 Task: upon creation of account ,a related opportunity should be created automatically if active picklist is Yes.
Action: Mouse moved to (609, 59)
Screenshot: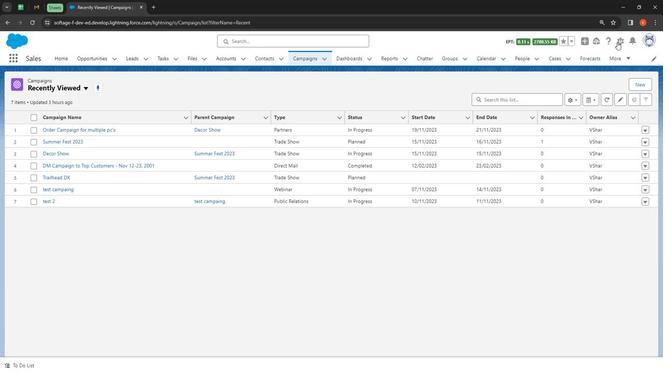 
Action: Mouse pressed left at (609, 59)
Screenshot: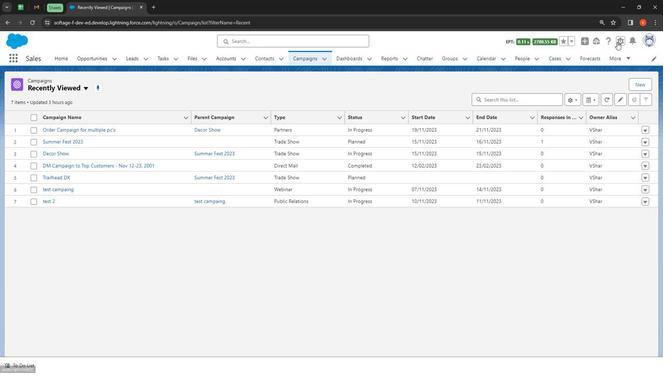 
Action: Mouse moved to (591, 82)
Screenshot: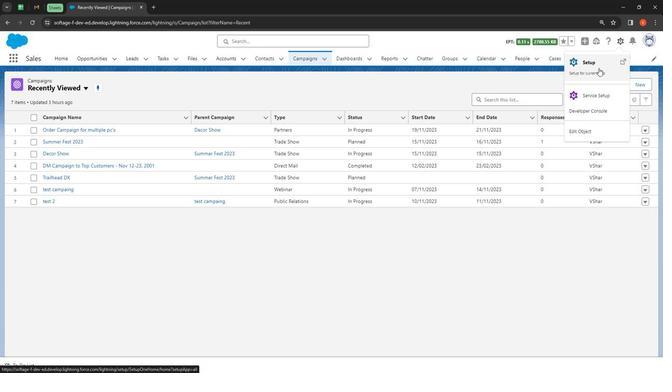 
Action: Mouse pressed left at (591, 82)
Screenshot: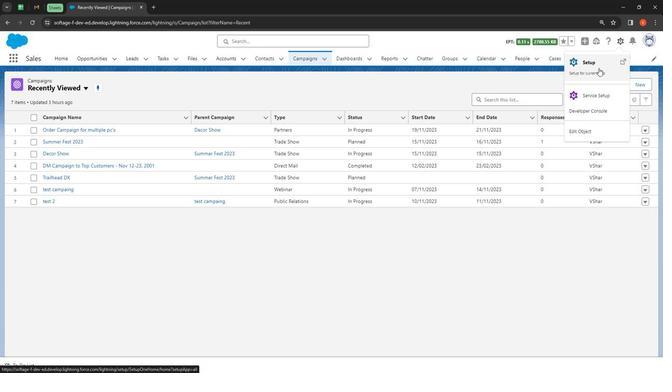 
Action: Mouse moved to (38, 92)
Screenshot: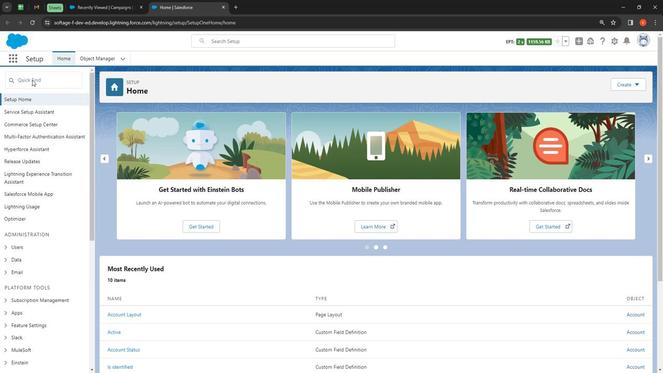 
Action: Mouse pressed left at (38, 92)
Screenshot: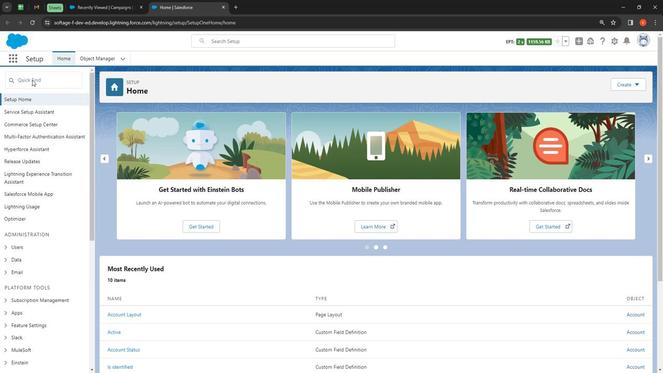 
Action: Mouse moved to (38, 94)
Screenshot: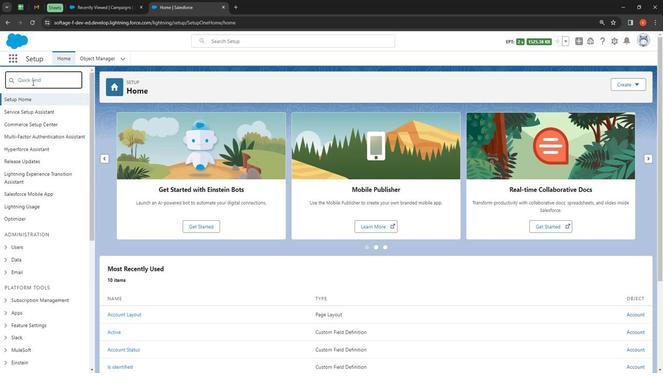 
Action: Key pressed flows
Screenshot: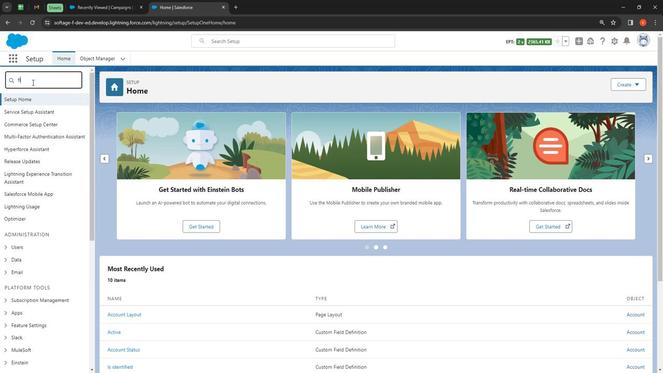 
Action: Mouse moved to (31, 118)
Screenshot: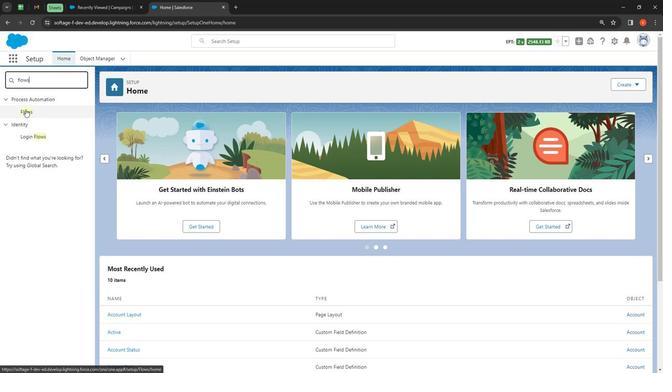 
Action: Mouse pressed left at (31, 118)
Screenshot: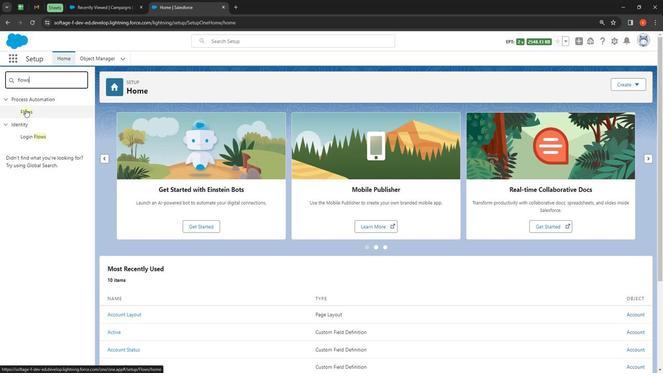 
Action: Mouse moved to (643, 97)
Screenshot: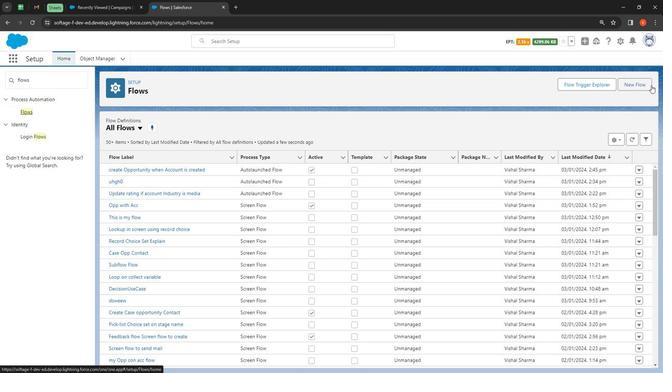 
Action: Mouse pressed left at (643, 97)
Screenshot: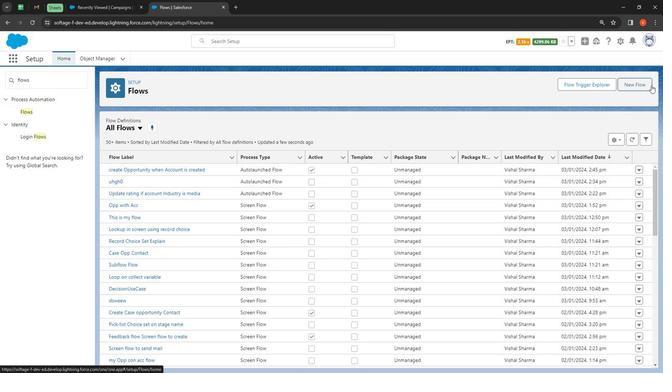 
Action: Mouse moved to (308, 161)
Screenshot: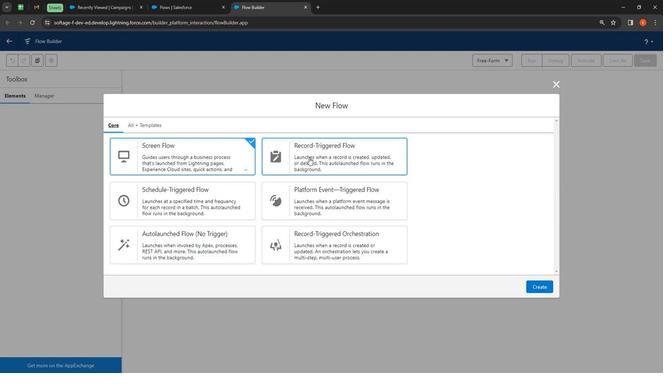 
Action: Mouse pressed left at (308, 161)
Screenshot: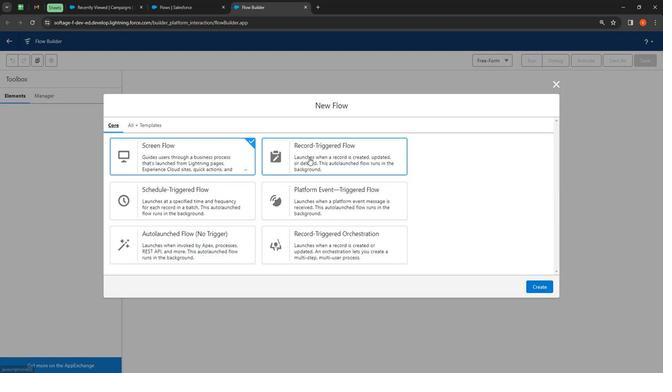 
Action: Mouse moved to (532, 273)
Screenshot: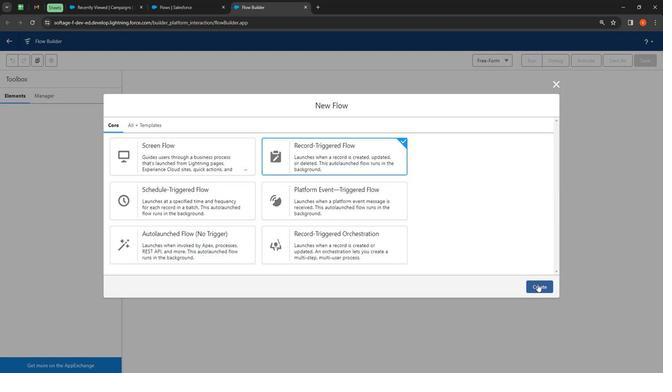 
Action: Mouse pressed left at (532, 273)
Screenshot: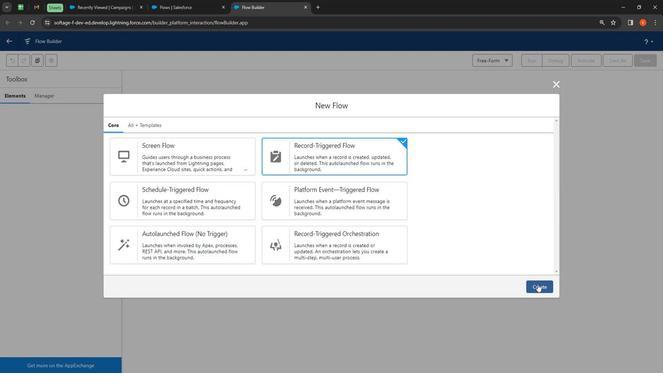 
Action: Mouse moved to (417, 129)
Screenshot: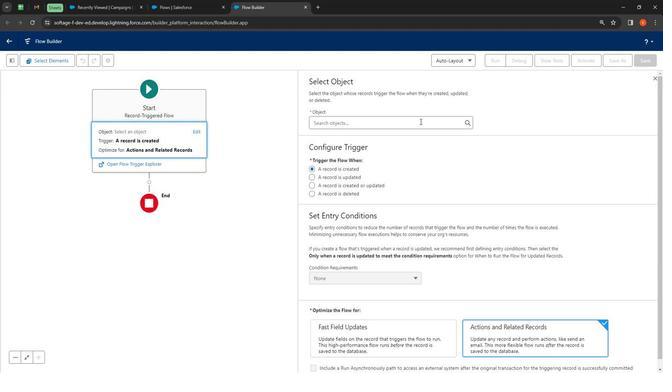 
Action: Mouse pressed left at (417, 129)
Screenshot: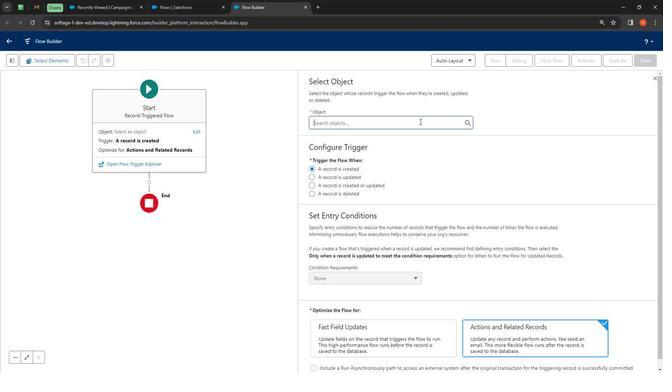 
Action: Mouse moved to (417, 128)
Screenshot: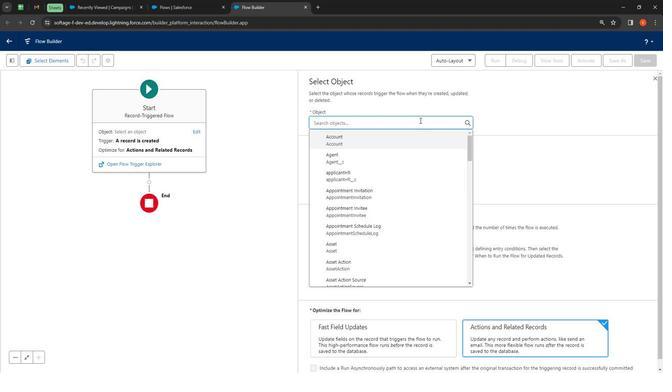 
Action: Key pressed account
Screenshot: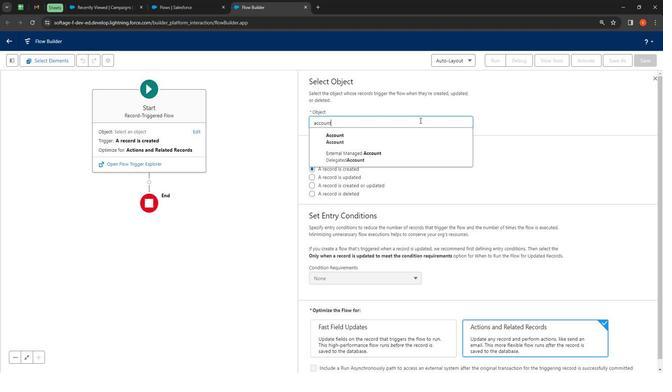 
Action: Mouse moved to (387, 144)
Screenshot: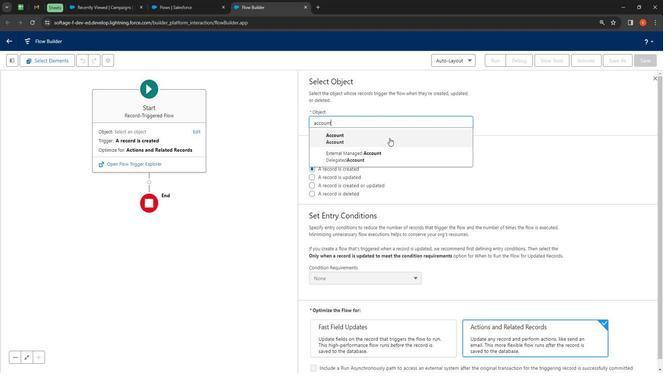 
Action: Mouse pressed left at (387, 144)
Screenshot: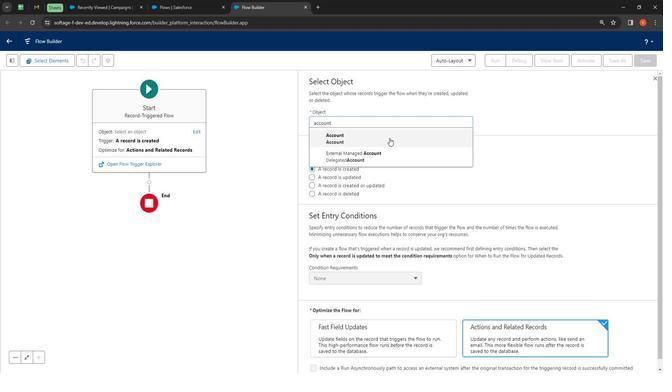 
Action: Mouse moved to (395, 192)
Screenshot: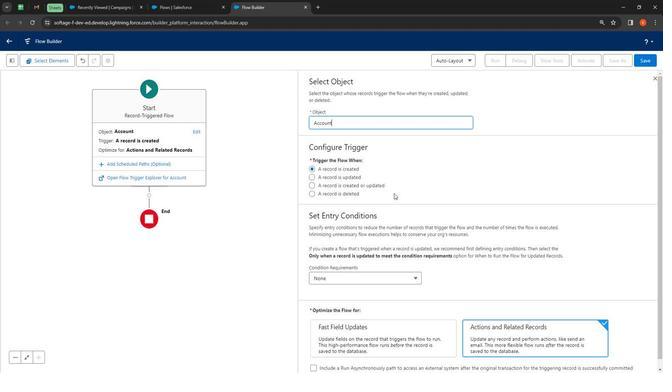
Action: Mouse scrolled (395, 192) with delta (0, 0)
Screenshot: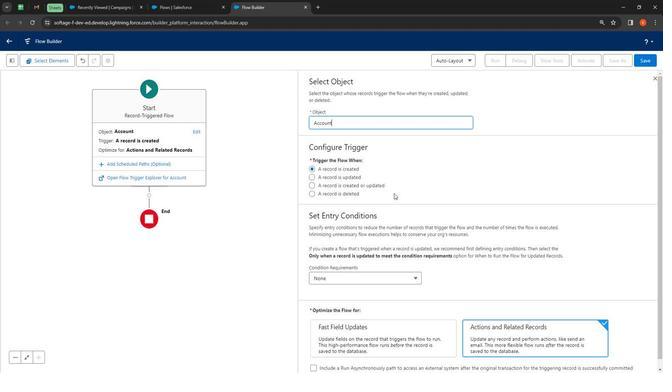 
Action: Mouse moved to (389, 193)
Screenshot: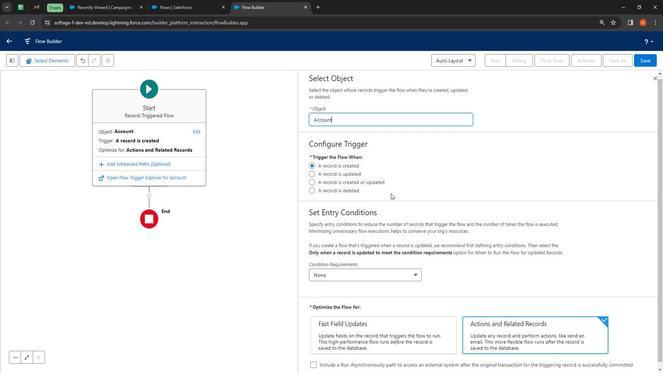 
Action: Mouse scrolled (389, 192) with delta (0, 0)
Screenshot: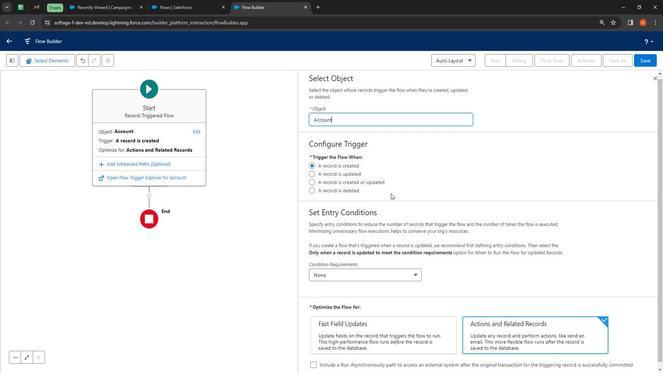 
Action: Mouse moved to (381, 194)
Screenshot: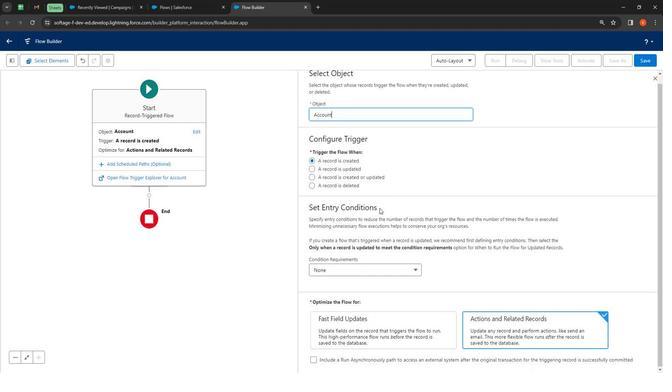 
Action: Mouse scrolled (381, 194) with delta (0, 0)
Screenshot: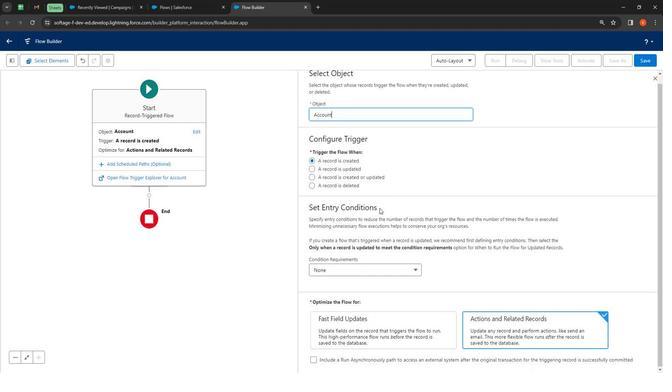 
Action: Mouse moved to (374, 260)
Screenshot: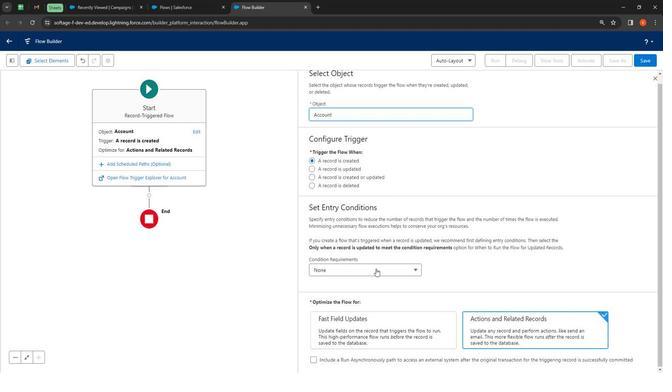 
Action: Mouse pressed left at (374, 260)
Screenshot: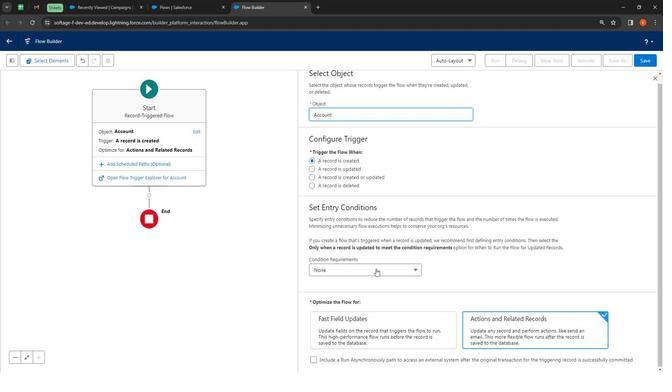 
Action: Mouse moved to (370, 208)
Screenshot: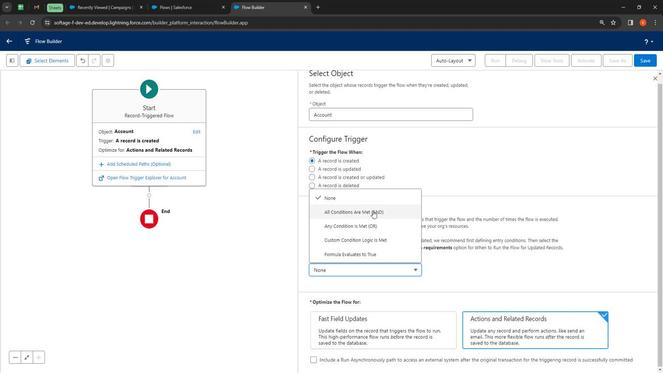 
Action: Mouse pressed left at (370, 208)
Screenshot: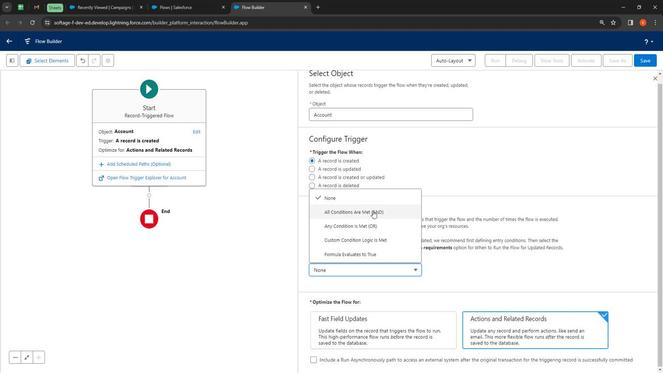 
Action: Mouse moved to (391, 292)
Screenshot: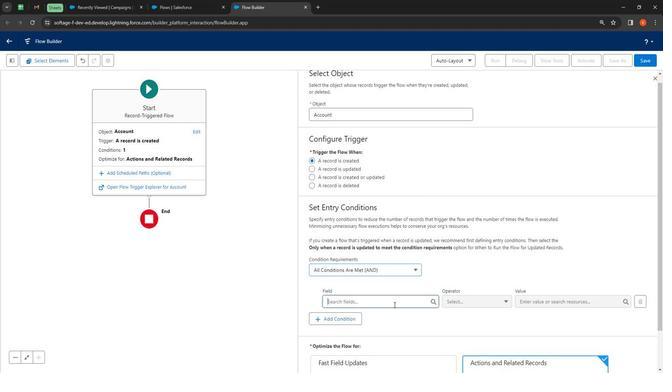 
Action: Mouse pressed left at (391, 292)
Screenshot: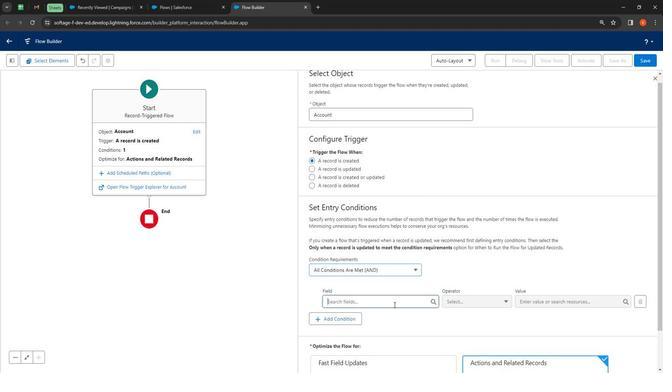 
Action: Mouse moved to (394, 291)
Screenshot: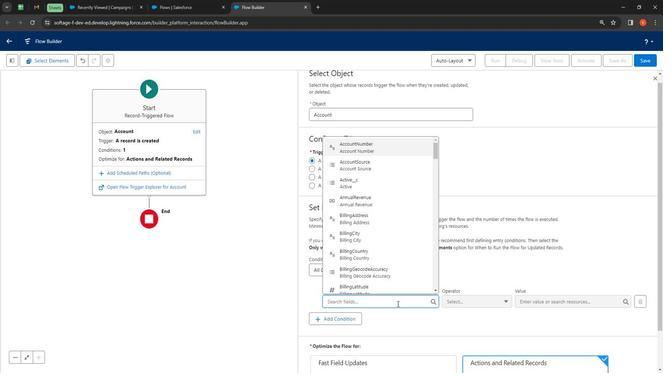 
Action: Key pressed a
Screenshot: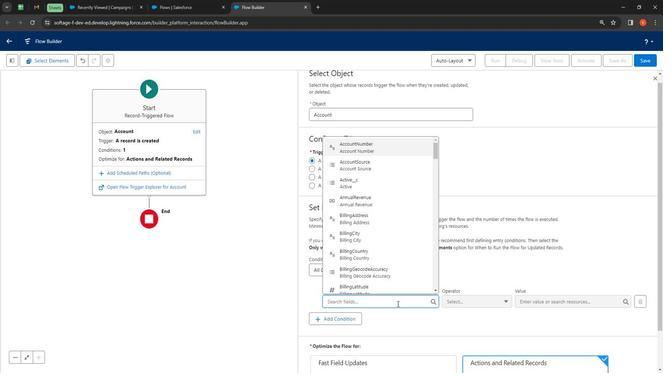 
Action: Mouse moved to (394, 290)
Screenshot: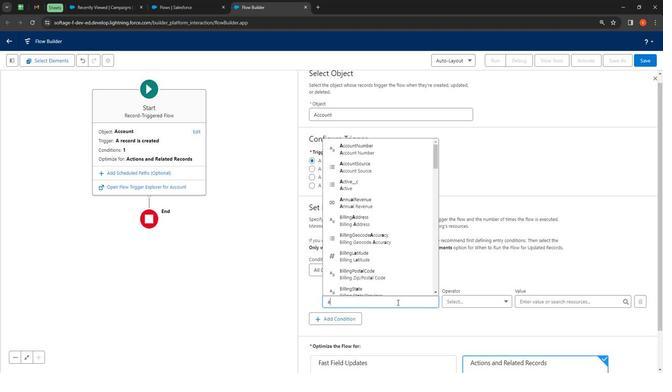 
Action: Key pressed c
Screenshot: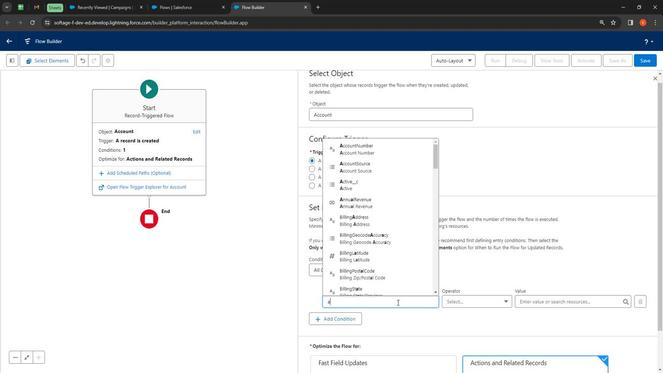 
Action: Mouse moved to (387, 282)
Screenshot: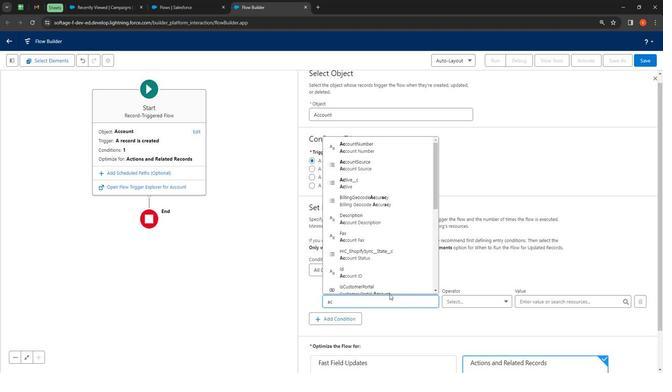 
Action: Key pressed t
Screenshot: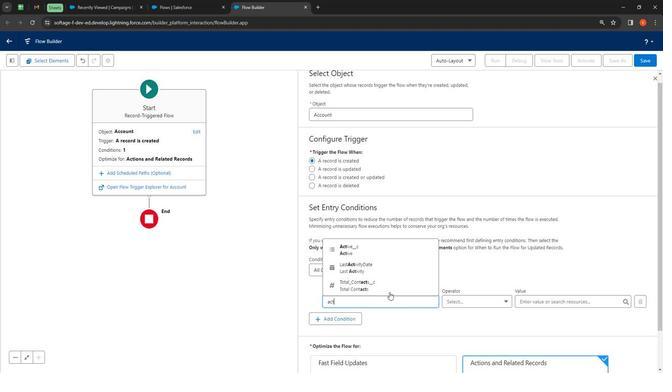
Action: Mouse moved to (386, 279)
Screenshot: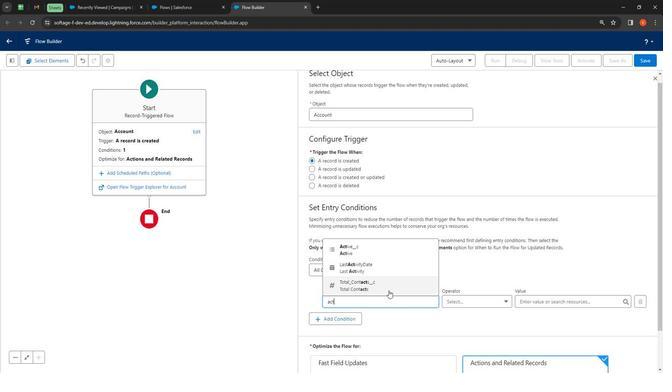 
Action: Key pressed i
Screenshot: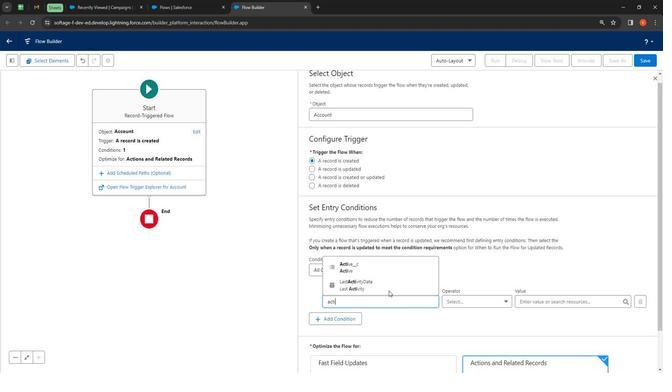 
Action: Mouse moved to (386, 279)
Screenshot: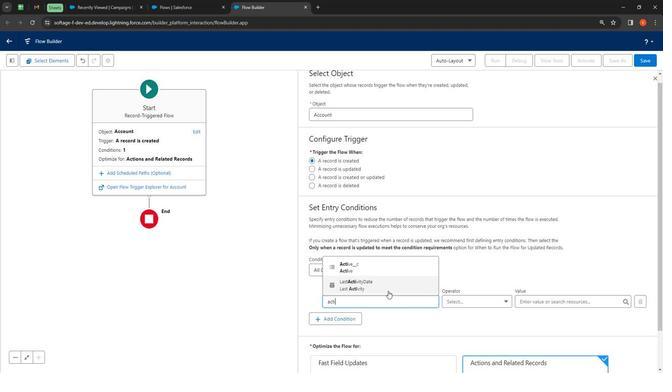 
Action: Key pressed v
Screenshot: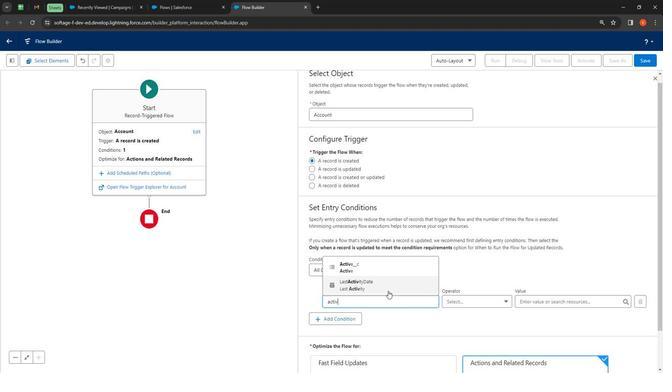 
Action: Mouse moved to (377, 259)
Screenshot: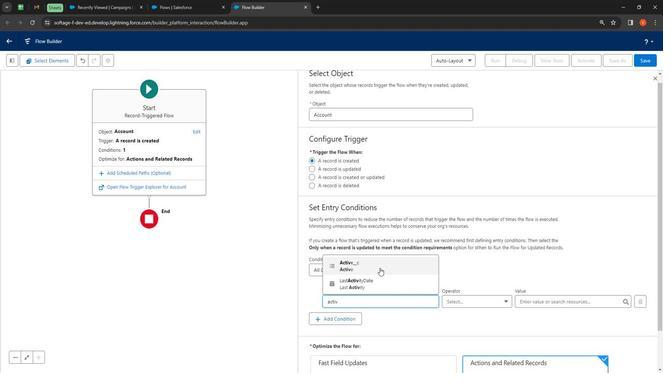 
Action: Mouse pressed left at (377, 259)
Screenshot: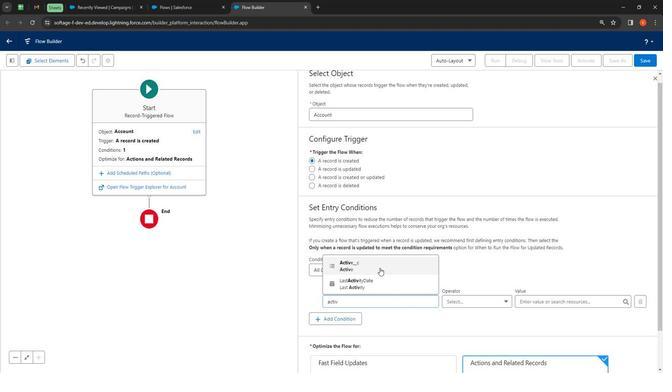 
Action: Mouse moved to (572, 289)
Screenshot: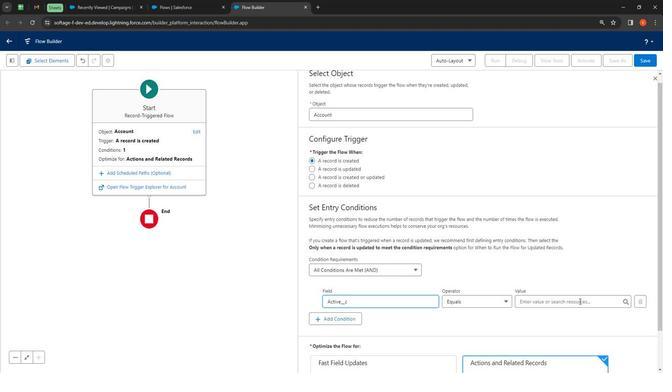 
Action: Mouse pressed left at (572, 289)
Screenshot: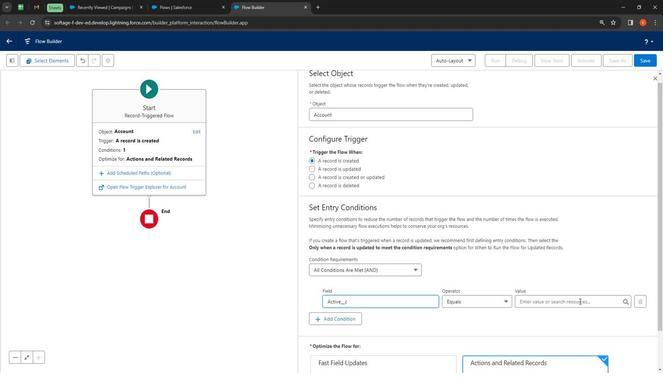 
Action: Mouse moved to (550, 217)
Screenshot: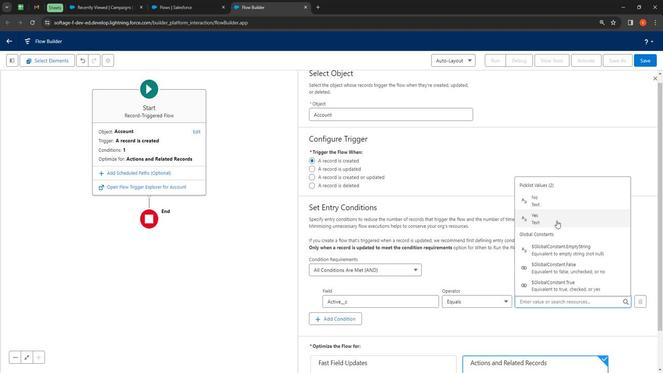 
Action: Mouse pressed left at (550, 217)
Screenshot: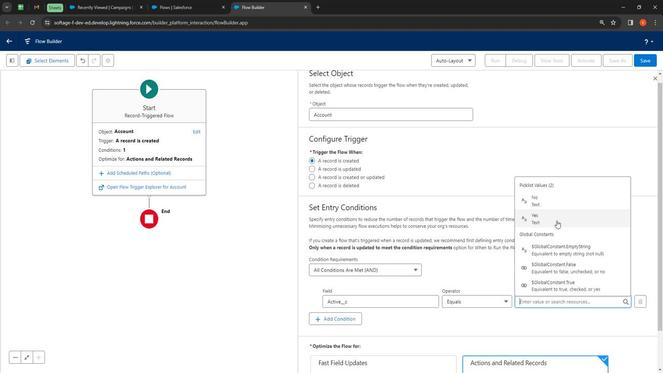 
Action: Mouse moved to (489, 270)
Screenshot: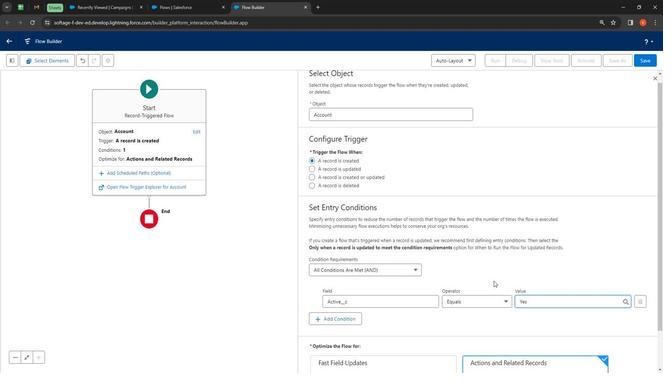
Action: Mouse scrolled (489, 270) with delta (0, 0)
Screenshot: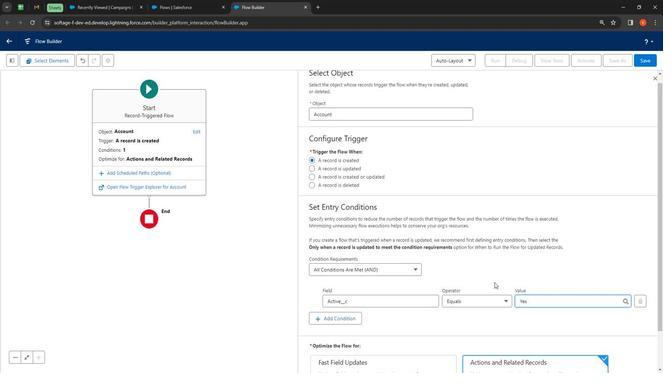 
Action: Mouse moved to (489, 272)
Screenshot: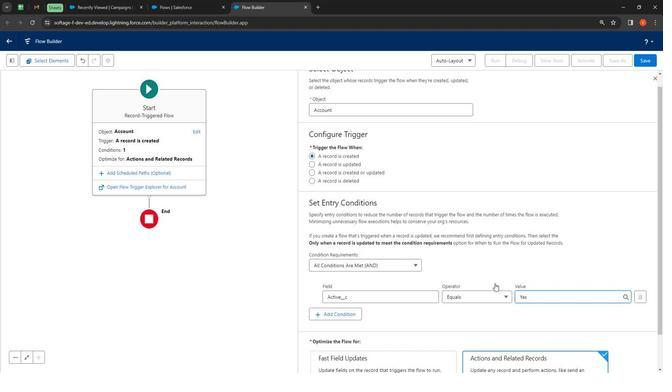 
Action: Mouse scrolled (489, 272) with delta (0, 0)
Screenshot: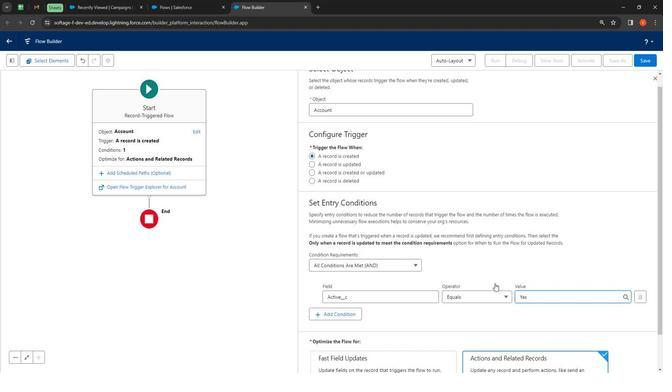 
Action: Mouse moved to (490, 273)
Screenshot: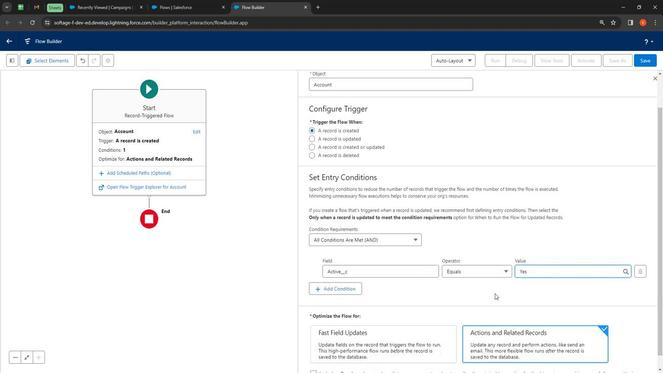 
Action: Mouse scrolled (490, 273) with delta (0, 0)
Screenshot: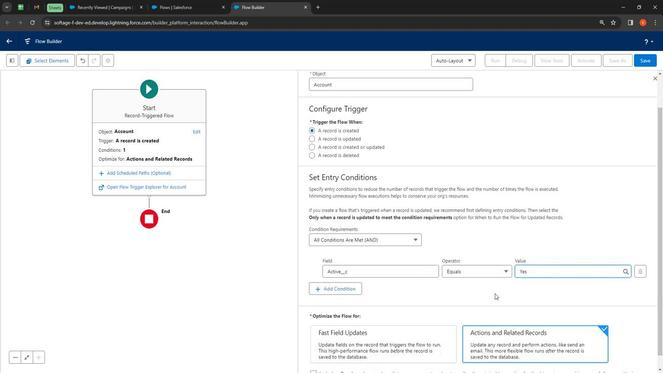 
Action: Mouse moved to (490, 275)
Screenshot: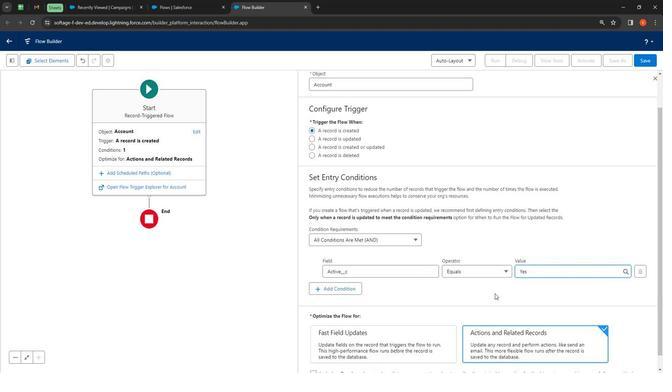 
Action: Mouse scrolled (490, 275) with delta (0, 0)
Screenshot: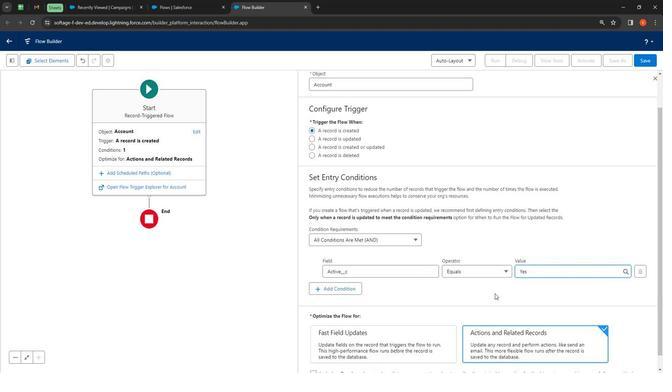
Action: Mouse moved to (490, 281)
Screenshot: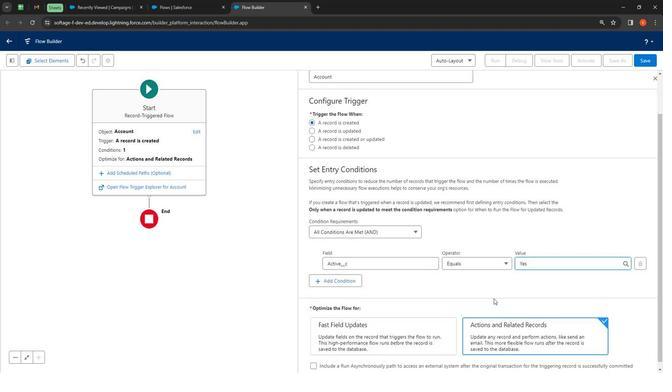 
Action: Mouse scrolled (490, 281) with delta (0, 0)
Screenshot: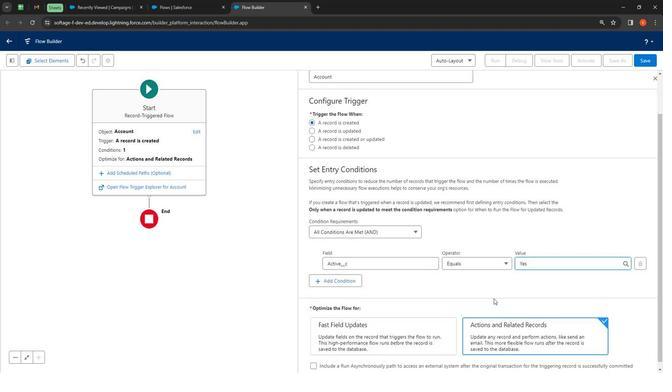 
Action: Mouse moved to (644, 92)
Screenshot: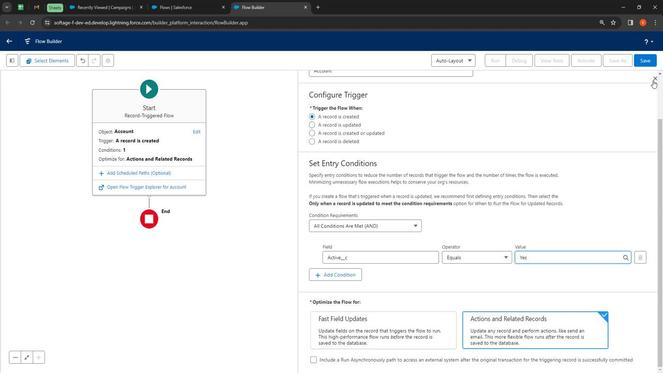 
Action: Mouse pressed left at (644, 92)
Screenshot: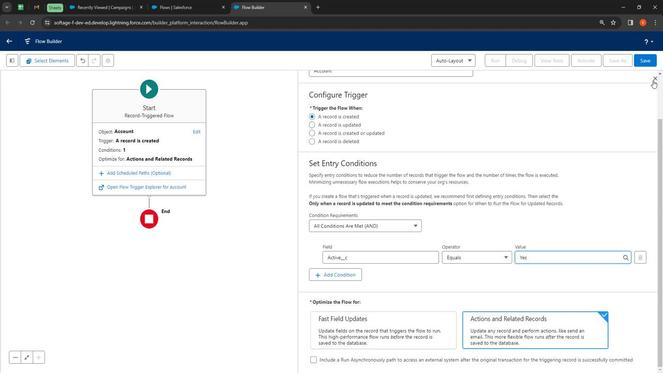
Action: Mouse moved to (284, 191)
Screenshot: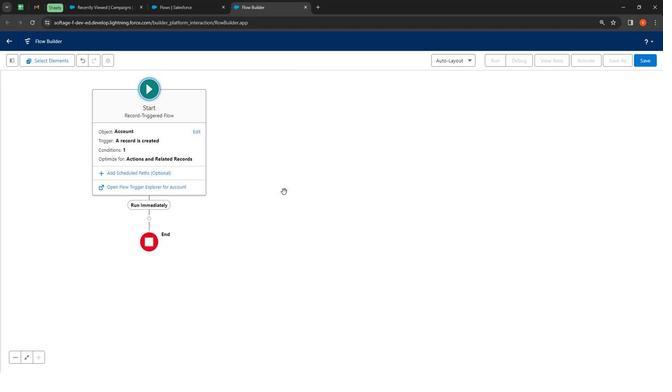 
Action: Mouse pressed left at (284, 191)
Screenshot: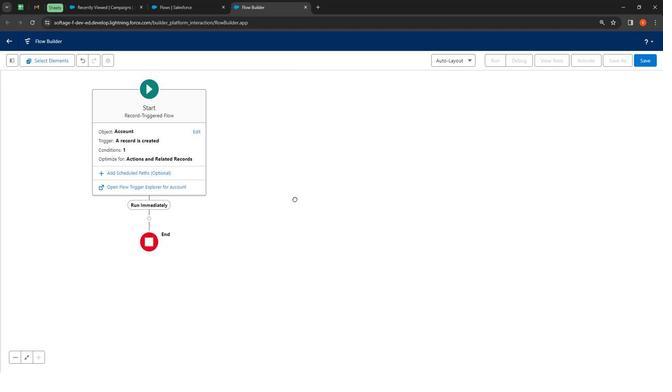 
Action: Mouse moved to (322, 216)
Screenshot: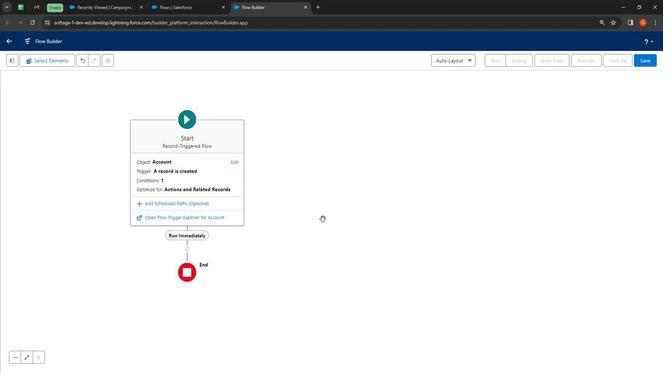 
Action: Mouse pressed left at (322, 216)
Screenshot: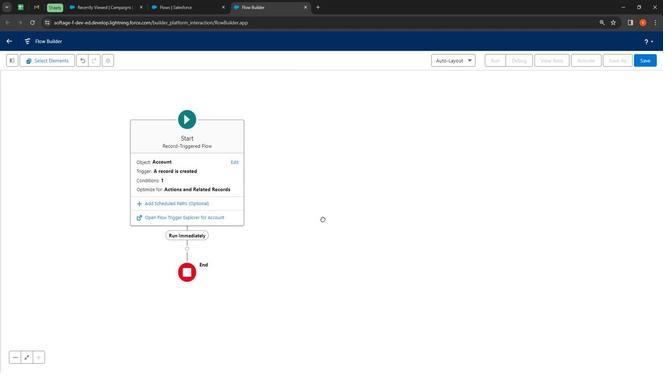 
Action: Mouse moved to (322, 216)
Screenshot: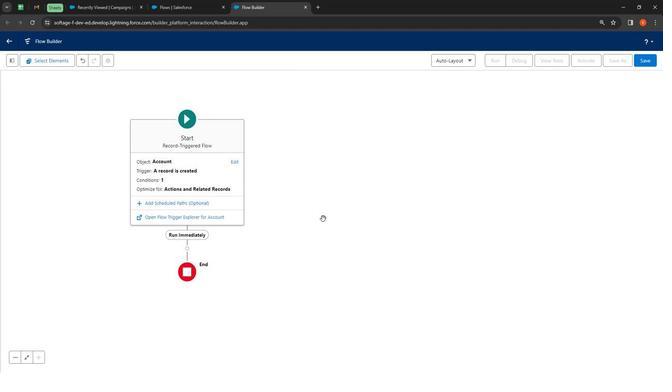 
Action: Mouse pressed left at (322, 216)
Screenshot: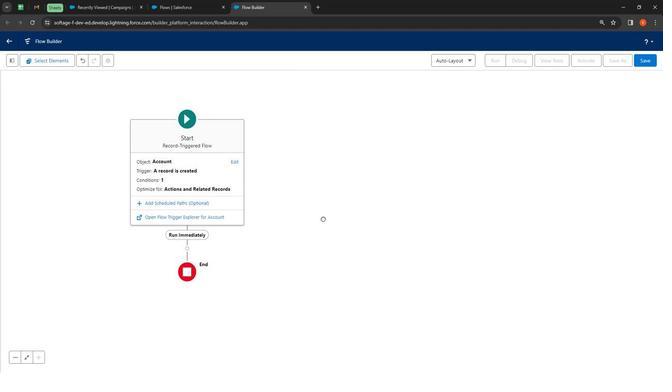 
Action: Mouse pressed left at (322, 216)
Screenshot: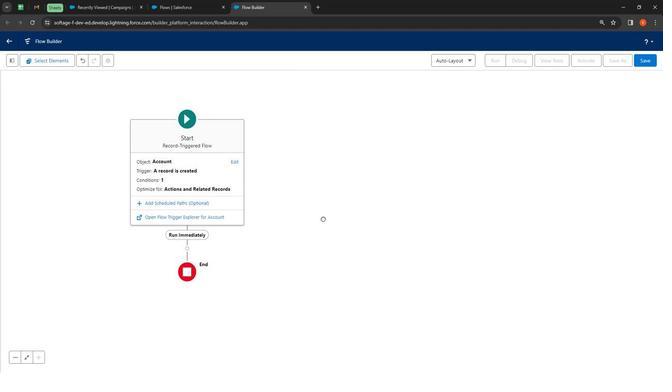 
Action: Mouse moved to (291, 177)
Screenshot: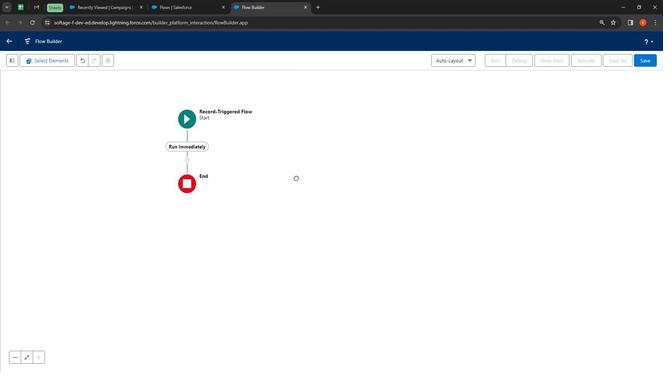 
Action: Mouse pressed left at (291, 177)
Screenshot: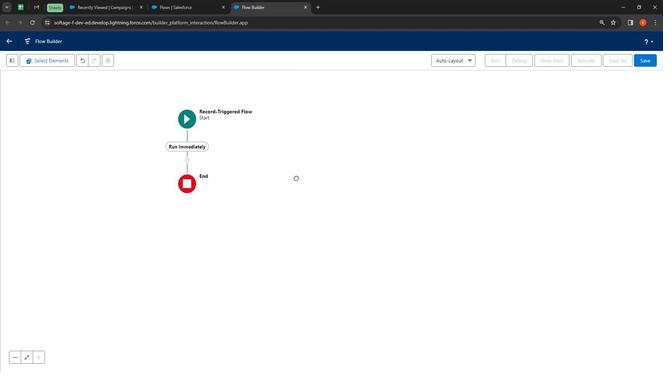 
Action: Mouse moved to (278, 145)
Screenshot: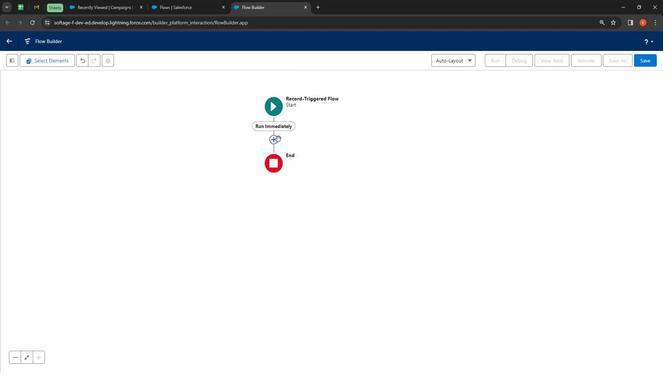 
Action: Mouse pressed left at (278, 145)
Screenshot: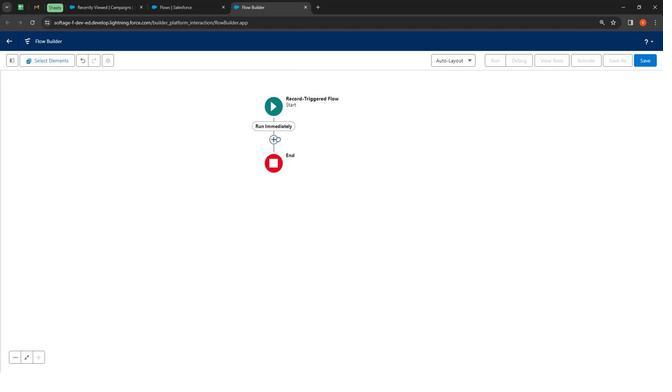 
Action: Mouse moved to (275, 145)
Screenshot: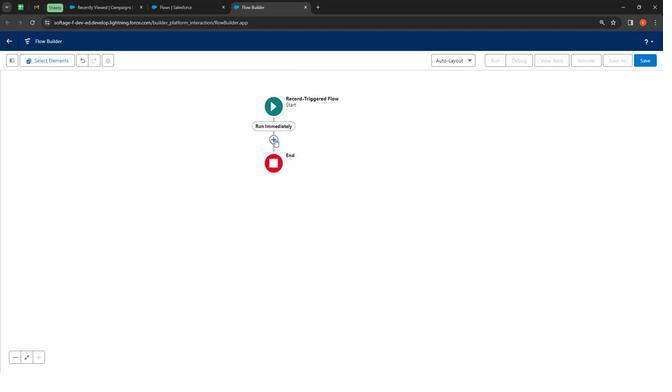 
Action: Mouse pressed left at (275, 145)
Screenshot: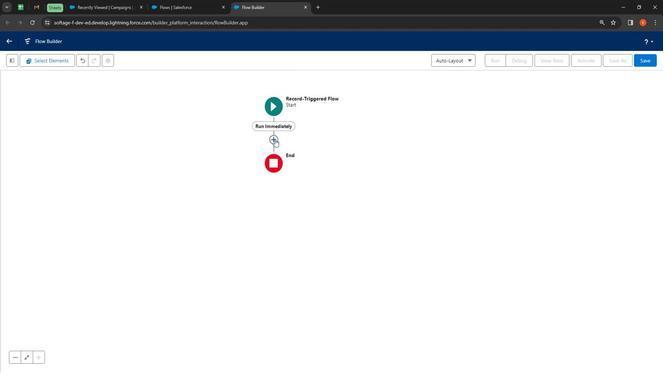 
Action: Mouse moved to (276, 213)
Screenshot: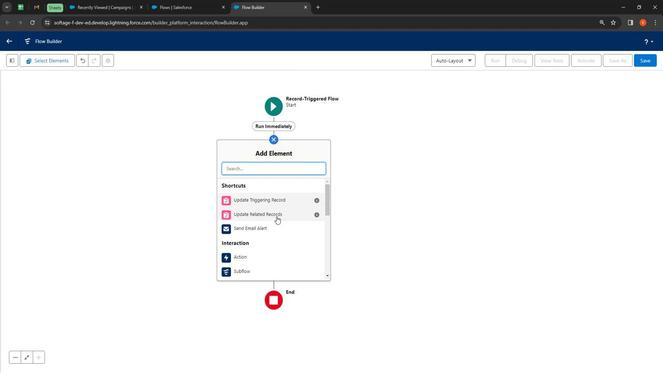 
Action: Mouse pressed left at (276, 213)
Screenshot: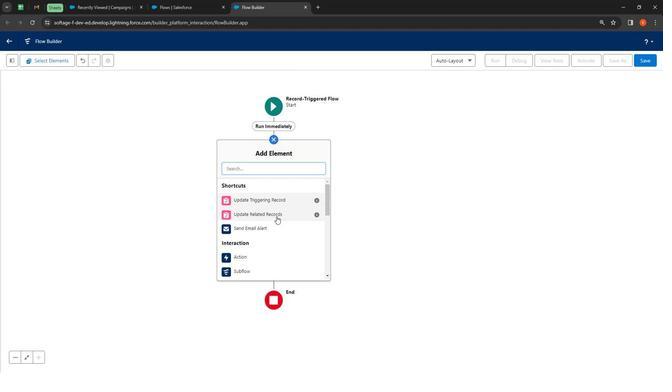 
Action: Mouse moved to (393, 116)
Screenshot: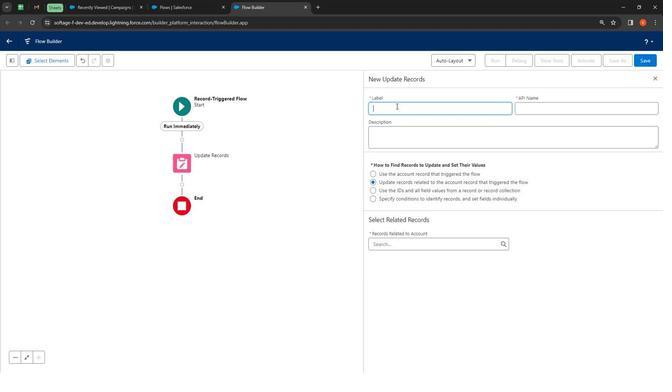 
Action: Mouse pressed left at (393, 116)
Screenshot: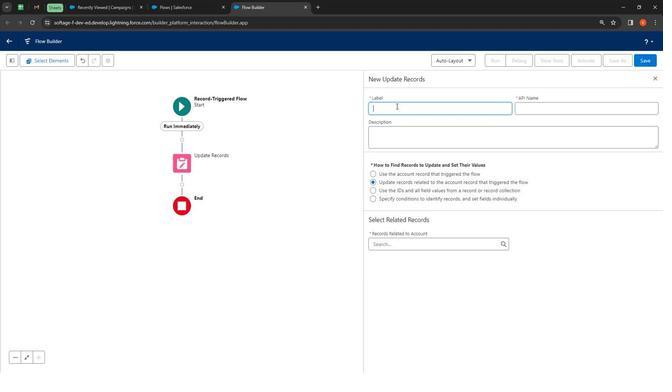 
Action: Mouse moved to (393, 116)
Screenshot: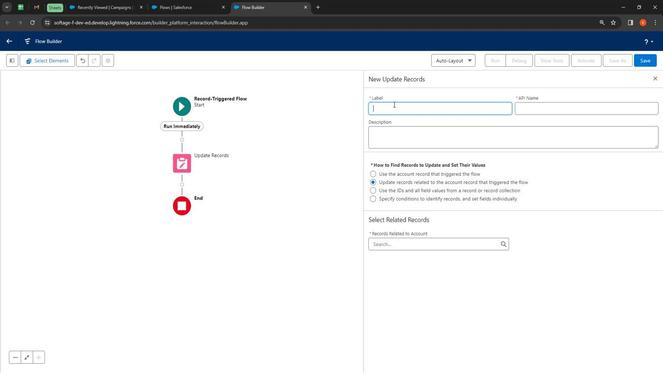 
Action: Key pressed <Key.shift>
Screenshot: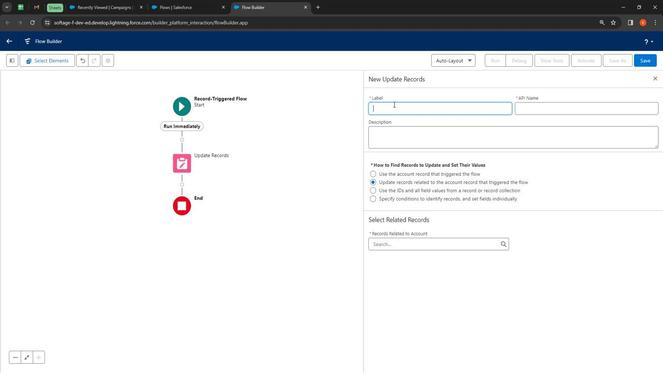 
Action: Mouse moved to (374, 104)
Screenshot: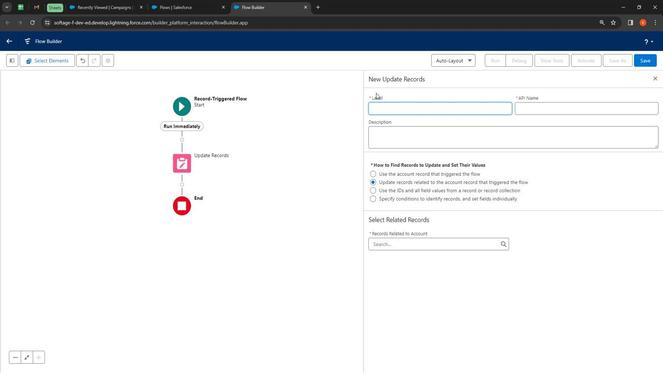 
Action: Key pressed <Key.shift><Key.shift><Key.shift><Key.shift><Key.shift><Key.shift><Key.shift><Key.shift><Key.shift><Key.shift><Key.shift><Key.shift><Key.shift><Key.shift><Key.shift><Key.shift><Key.shift><Key.shift><Key.shift><Key.shift><Key.shift><Key.shift><Key.shift><Key.shift><Key.shift><Key.shift><Key.shift><Key.shift><Key.shift><Key.shift><Key.shift><Key.shift><Key.shift><Key.shift><Key.shift><Key.shift>Opportunity<Key.space><Key.shift>Recor
Screenshot: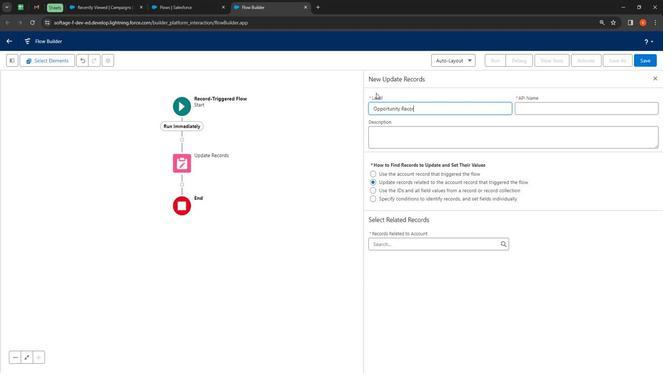 
Action: Mouse moved to (373, 104)
Screenshot: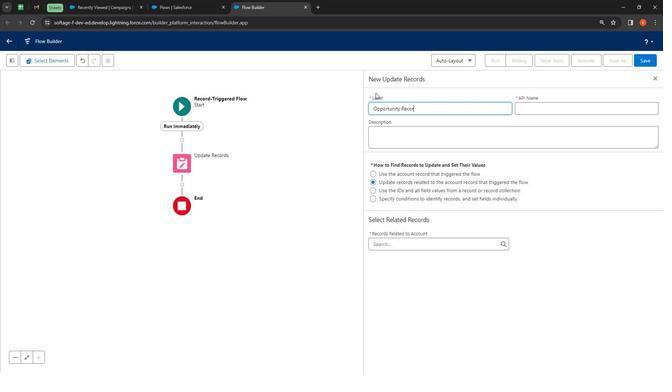 
Action: Key pressed ds<Key.space><Key.shift>Creaetion<Key.backspace><Key.backspace><Key.backspace><Key.backspace><Key.backspace>tion<Key.tab><Key.tab>
Screenshot: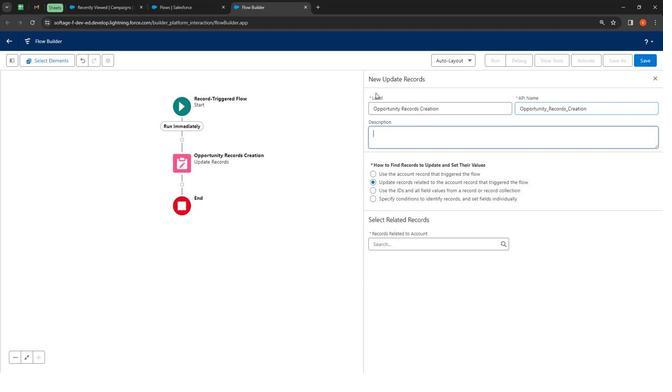 
Action: Mouse moved to (372, 102)
Screenshot: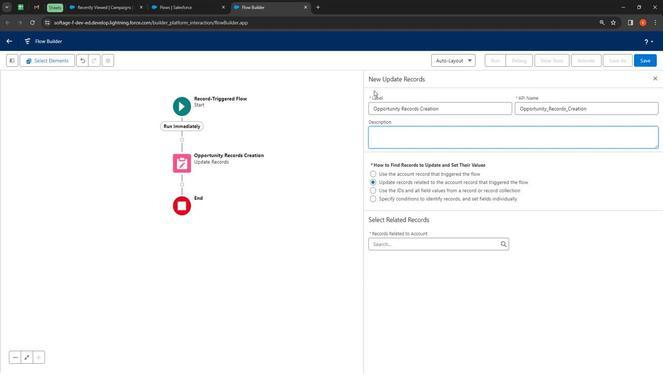 
Action: Key pressed <Key.shift><Key.shift>Upon<Key.space><Key.shift>Createi<Key.backspace><Key.backspace>t<Key.backspace>ion<Key.space>of<Key.space><Key.shift><Key.shift><Key.shift><Key.shift><Key.shift><Key.shift><Key.shift><Key.shift><Key.shift><Key.shift><Key.shift><Key.shift><Key.shift><Key.shift><Key.shift><Key.shift><Key.shift><Key.shift><Key.shift><Key.shift><Key.shift><Key.shift>O<Key.backspace><Key.shift>Account<Key.space>record<Key.space><Key.shift><Key.shift><Key.shift><Key.shift><Key.shift><Key.shift><Key.shift><Key.shift><Key.shift><Key.shift><Key.shift><Key.shift><Key.shift><Key.shift><Key.shift><Key.shift><Key.shift><Key.shift><Key.shift><Key.shift><Key.shift><Key.shift><Key.shift><Key.shift><Key.shift><Key.shift><Key.shift><Key.shift><Key.shift><Key.shift><Key.shift><Key.shift><Key.shift><Key.shift><Key.shift><Key.shift><Key.shift><Key.shift><Key.shift><Key.shift><Key.shift><Key.shift><Key.shift><Key.shift><Key.shift><Key.shift><Key.shift><Key.shift><Key.shift><Key.shift><Key.shift><Key.shift>Create<Key.space><Key.shift>Related<Key.space><Key.shift><Key.shift><Key.shift><Key.shift><Key.shift><Key.shift><Key.shift><Key.shift><Key.shift><Key.shift><Key.shift><Key.shift><Key.shift><Key.shift><Key.shift><Key.shift><Key.shift><Key.shift><Key.shift><Key.shift><Key.shift><Key.shift><Key.shift><Key.shift><Key.shift><Key.shift><Key.shift><Key.shift><Key.shift><Key.shift><Key.shift><Key.shift><Key.shift>Opportunity<Key.space><Key.shift>Record<Key.space>
Screenshot: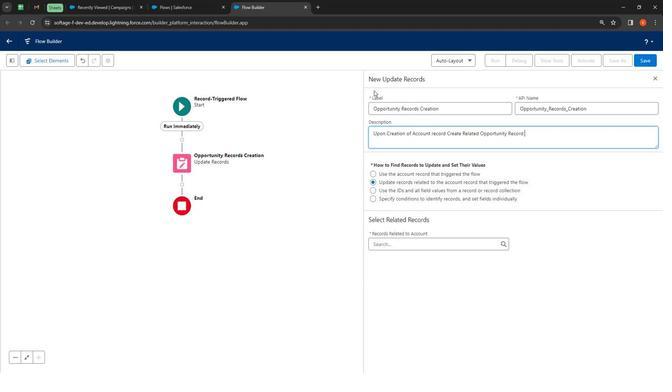 
Action: Mouse moved to (408, 198)
Screenshot: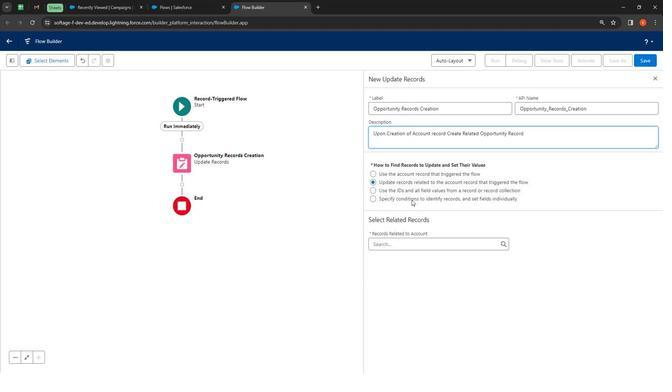 
Action: Mouse pressed left at (408, 198)
Screenshot: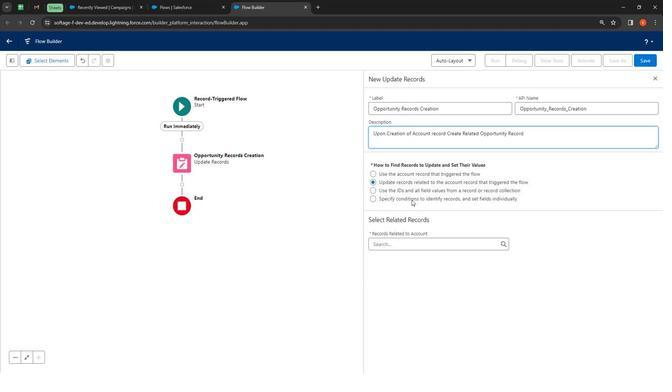 
Action: Mouse moved to (402, 238)
Screenshot: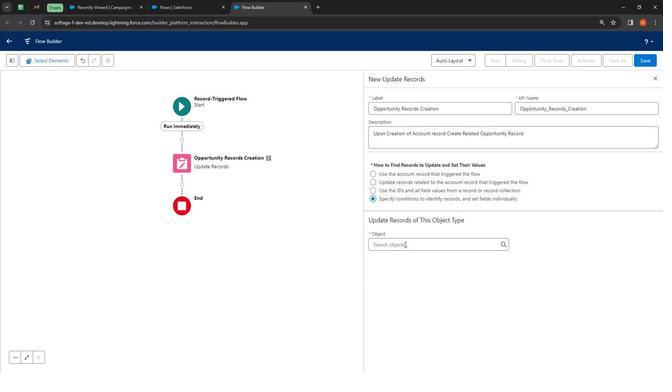 
Action: Mouse pressed left at (402, 238)
Screenshot: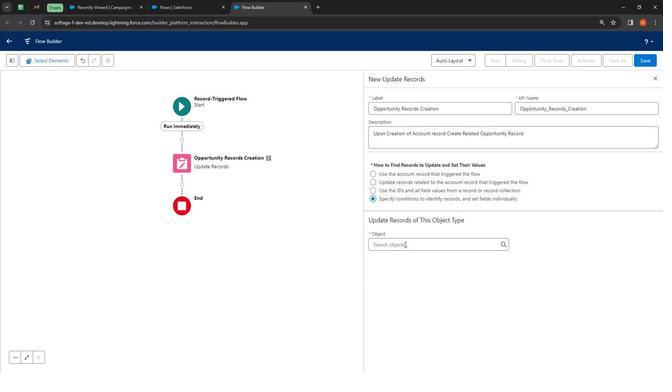
Action: Mouse moved to (406, 238)
Screenshot: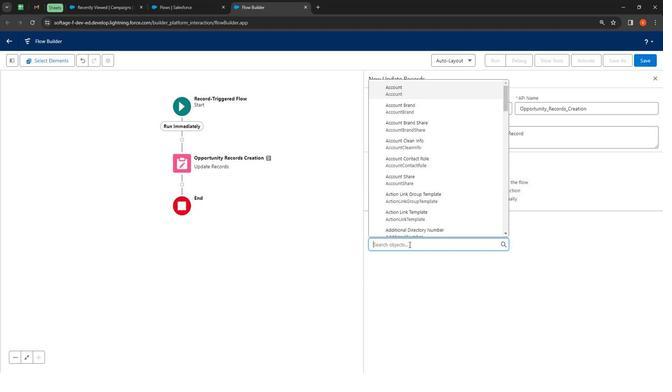 
Action: Key pressed <Key.shift>Oppos<Key.backspace>r
Screenshot: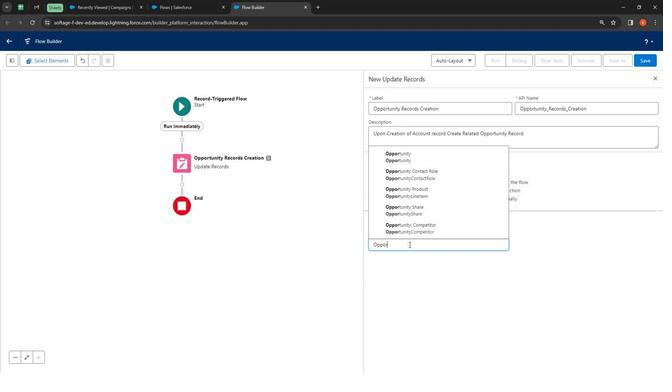 
Action: Mouse moved to (425, 163)
Screenshot: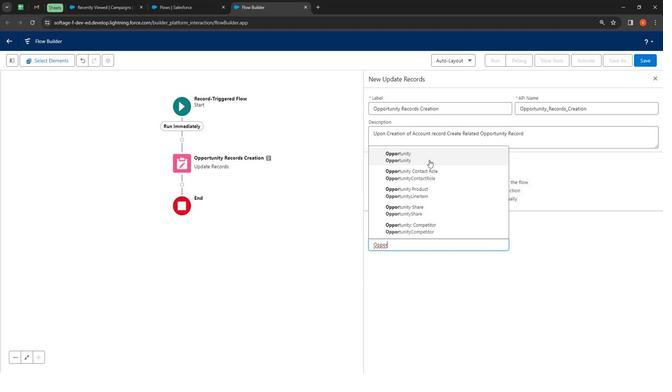 
Action: Mouse pressed left at (425, 163)
Screenshot: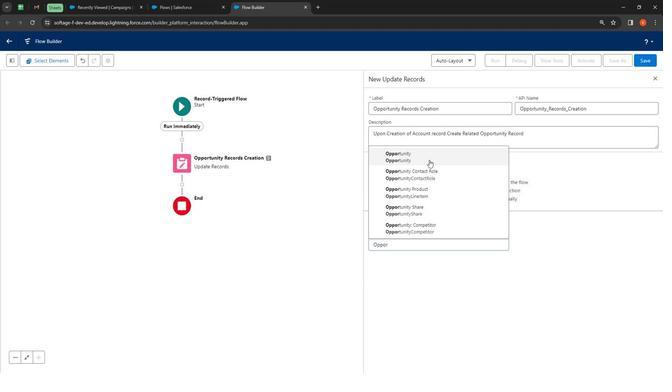 
Action: Mouse moved to (440, 280)
Screenshot: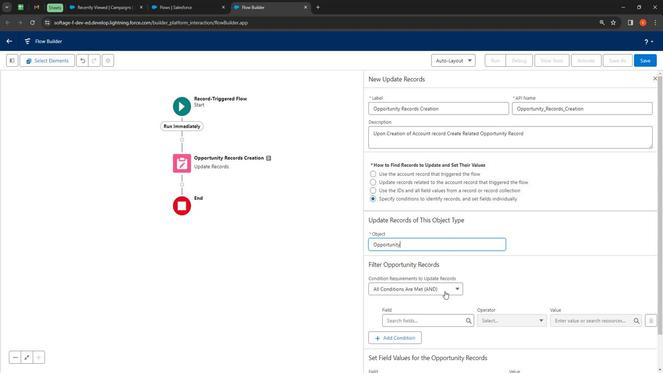 
Action: Mouse pressed left at (440, 280)
Screenshot: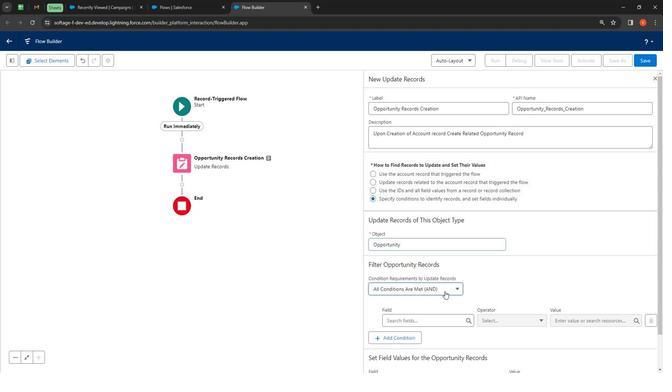 
Action: Mouse moved to (432, 236)
Screenshot: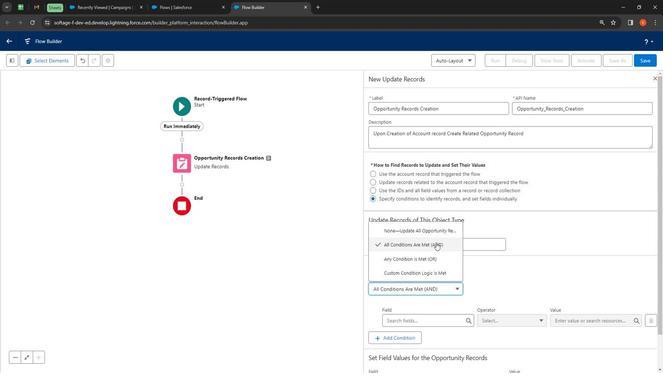 
Action: Mouse pressed left at (432, 236)
Screenshot: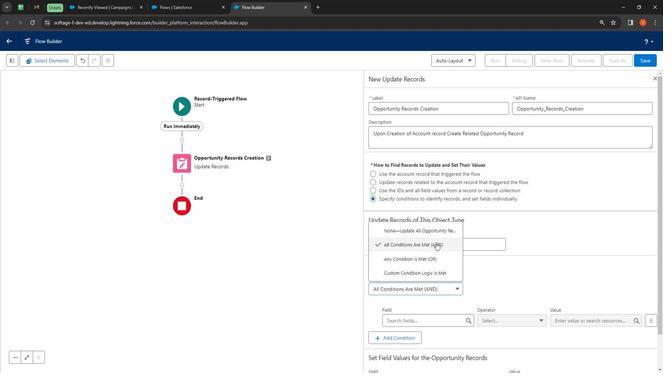 
Action: Mouse moved to (435, 275)
Screenshot: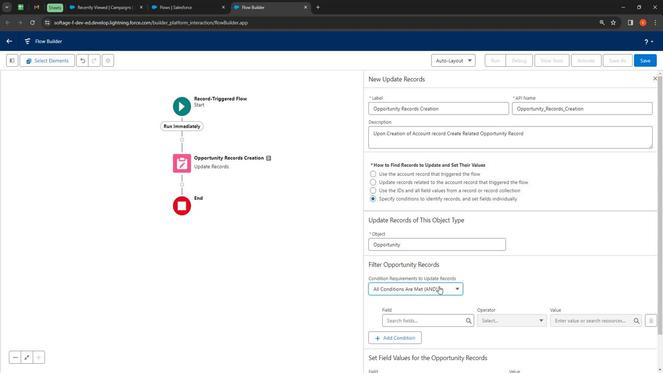 
Action: Mouse pressed left at (435, 275)
Screenshot: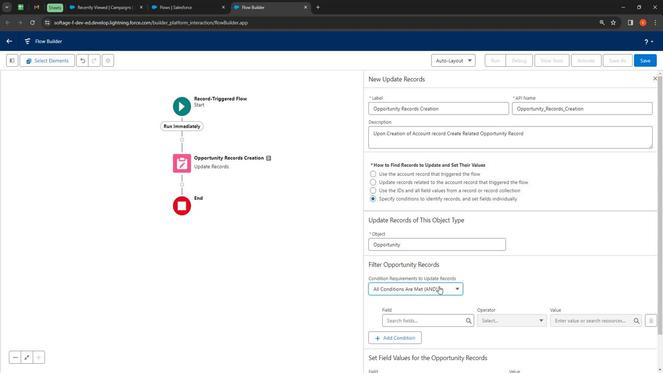 
Action: Mouse moved to (431, 227)
Screenshot: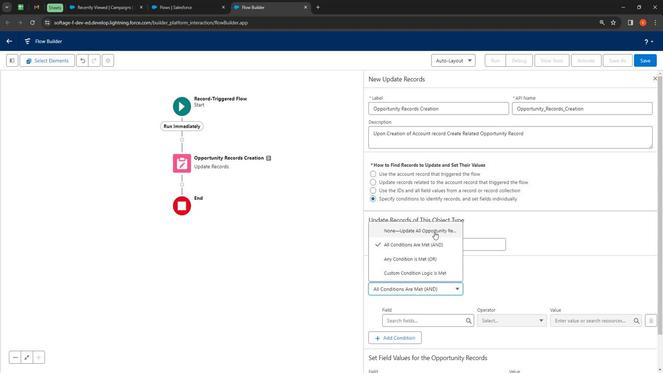 
Action: Mouse pressed left at (431, 227)
Screenshot: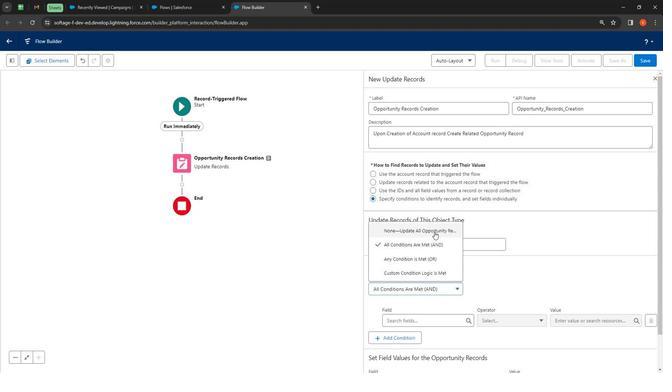 
Action: Mouse moved to (512, 270)
Screenshot: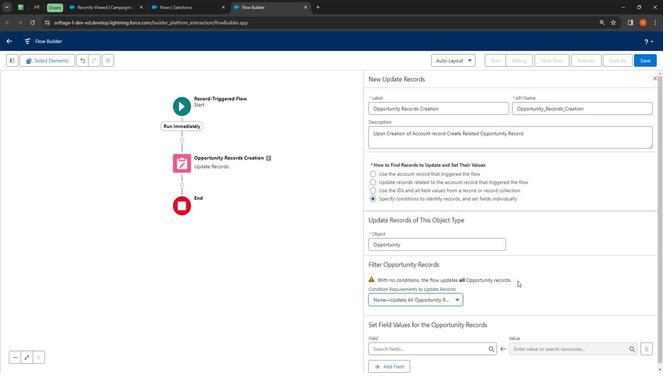 
Action: Mouse pressed left at (512, 270)
Screenshot: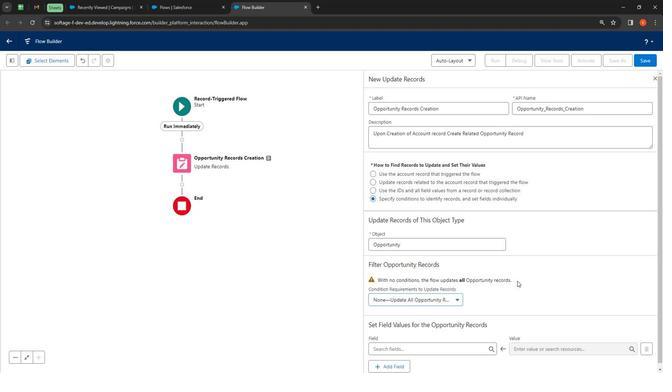
Action: Mouse moved to (433, 284)
Screenshot: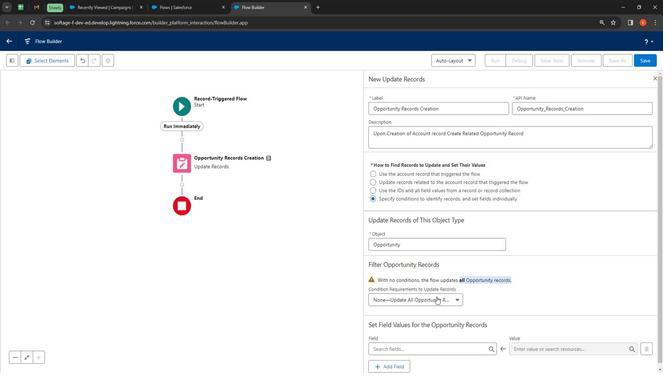
Action: Mouse pressed left at (433, 284)
Screenshot: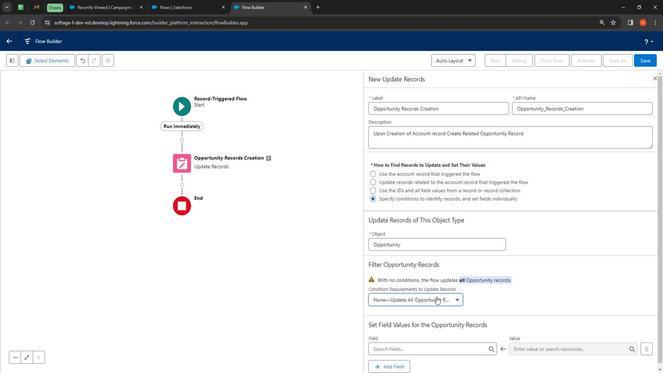 
Action: Mouse moved to (404, 253)
Screenshot: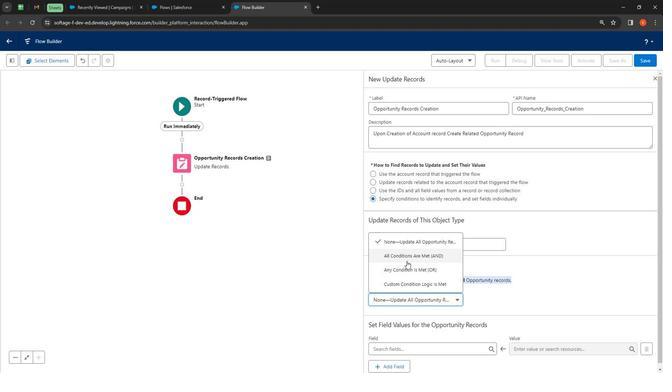 
Action: Mouse pressed left at (404, 253)
Screenshot: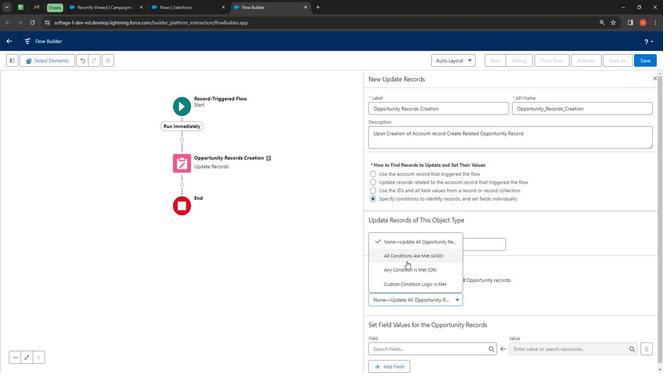 
Action: Mouse moved to (432, 301)
Screenshot: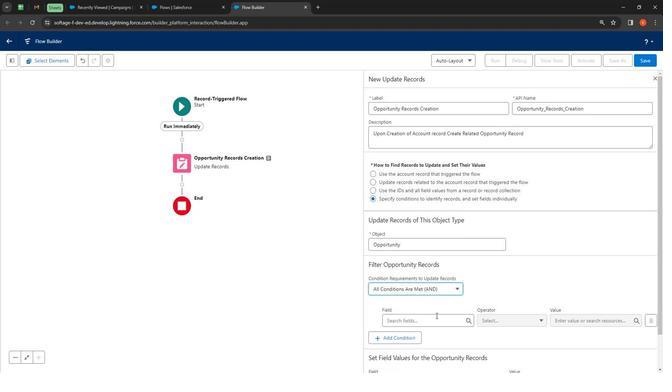 
Action: Mouse pressed left at (432, 301)
Screenshot: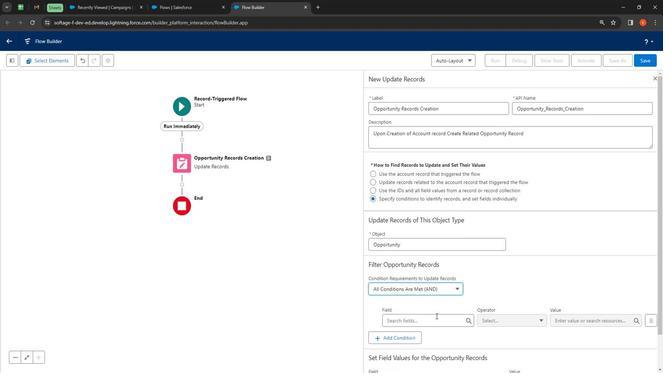 
Action: Mouse moved to (417, 257)
Screenshot: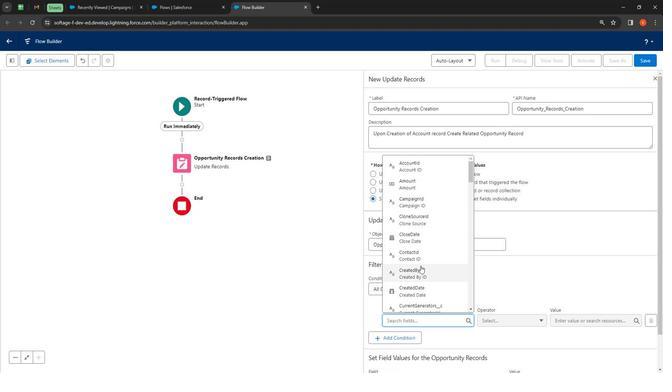 
Action: Key pressed active
Screenshot: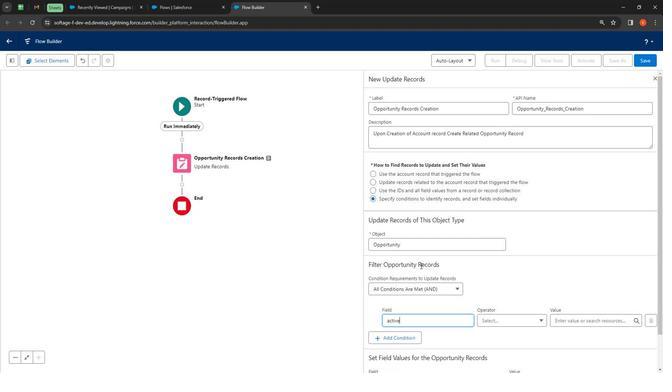 
Action: Mouse moved to (539, 239)
Screenshot: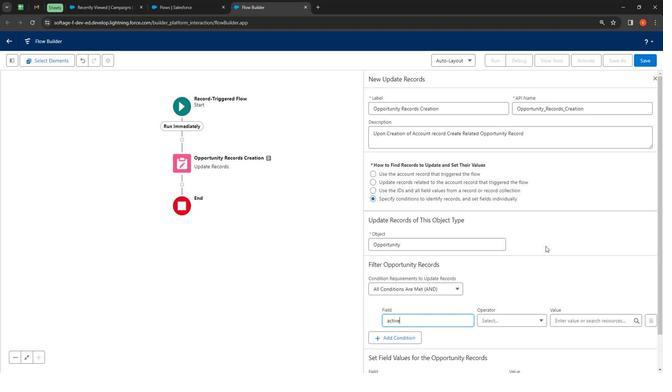 
Action: Key pressed <Key.backspace><Key.backspace><Key.backspace><Key.backspace><Key.backspace><Key.backspace><Key.backspace><Key.shift>Account
Screenshot: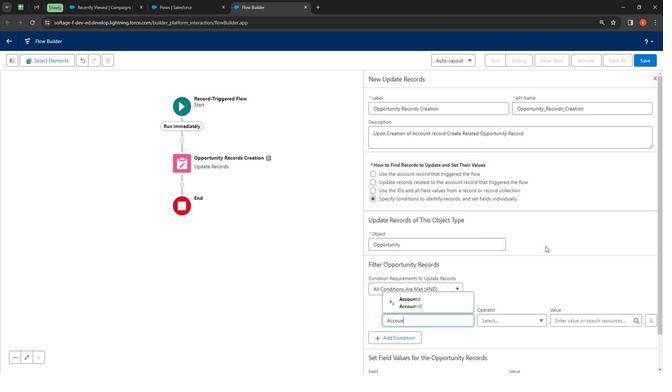 
Action: Mouse moved to (446, 287)
Screenshot: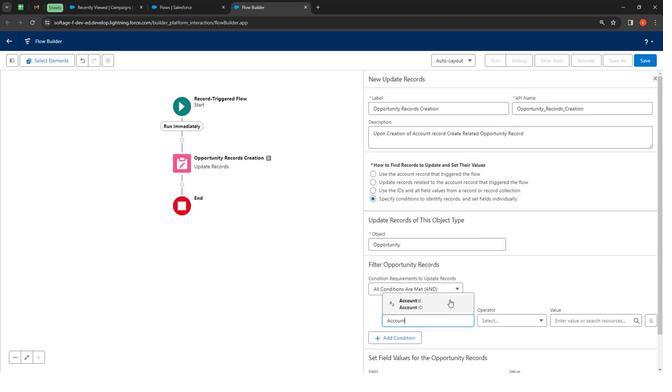 
Action: Mouse pressed left at (446, 287)
Screenshot: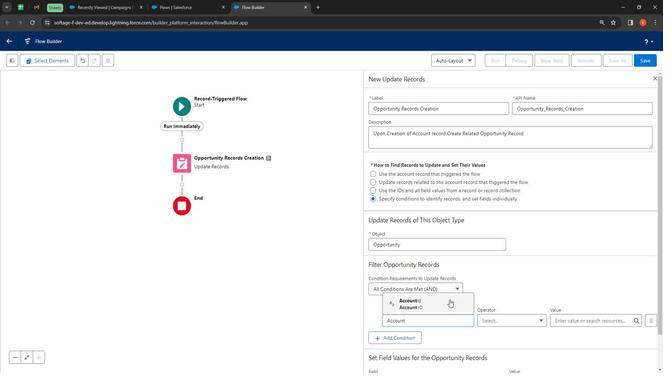 
Action: Mouse moved to (569, 306)
Screenshot: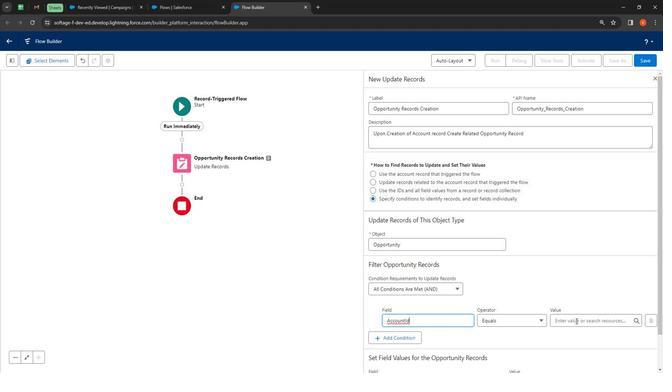 
Action: Mouse pressed left at (569, 306)
Screenshot: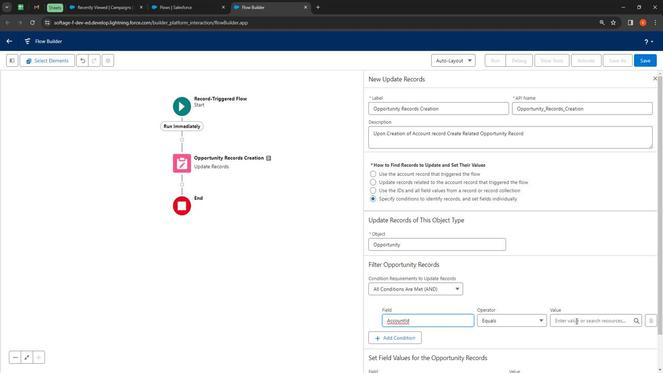 
Action: Mouse moved to (514, 237)
Screenshot: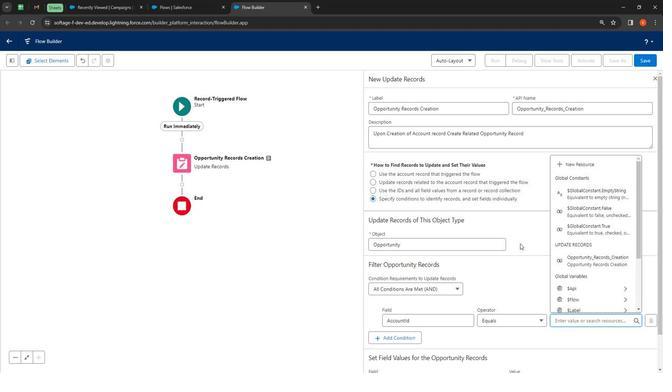 
Action: Key pressed <Key.shift>
Screenshot: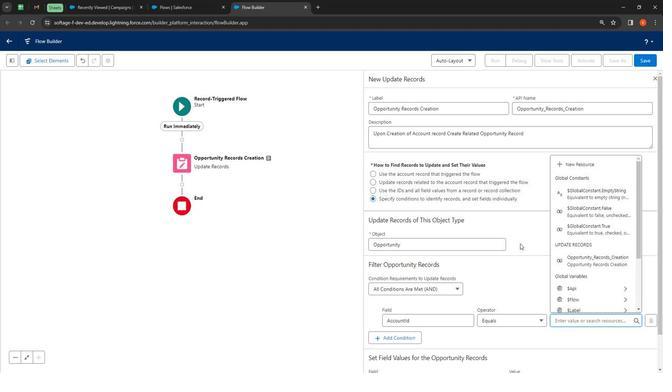 
Action: Mouse moved to (514, 238)
Screenshot: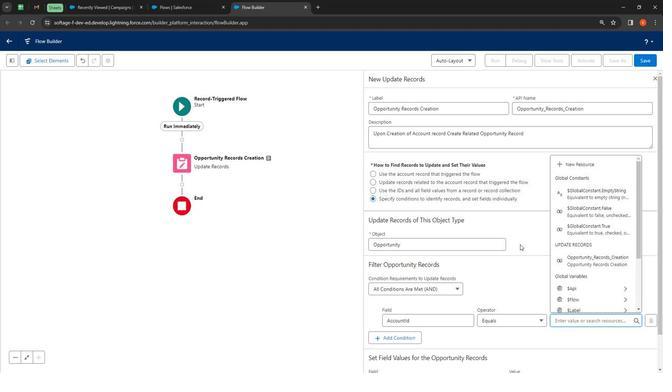 
Action: Key pressed <Key.shift><Key.shift><Key.shift><Key.shift><Key.shift><Key.shift><Key.shift><Key.shift><Key.shift><Key.shift>$re
Screenshot: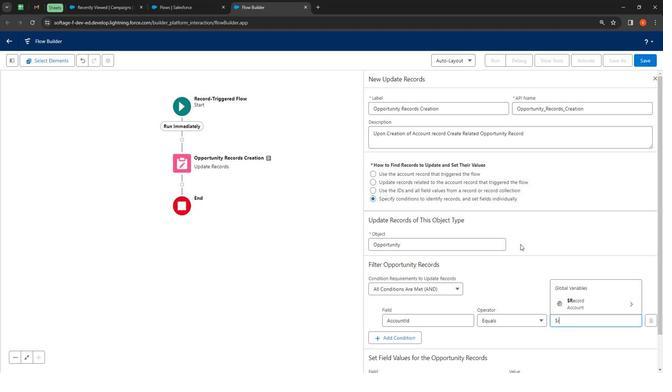 
Action: Mouse moved to (583, 290)
Screenshot: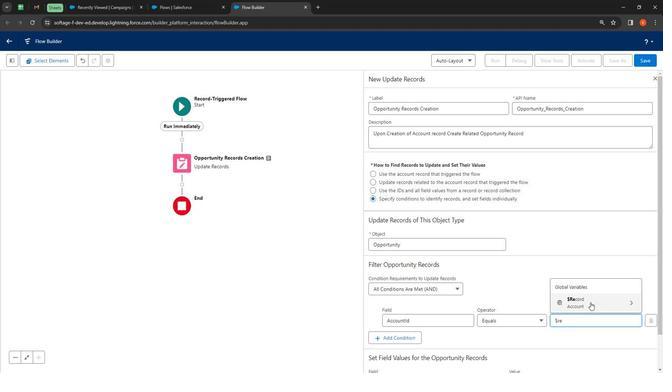 
Action: Mouse pressed left at (583, 290)
Screenshot: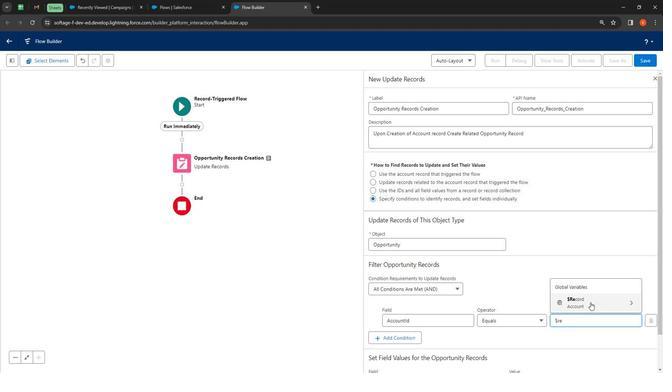 
Action: Mouse moved to (570, 282)
Screenshot: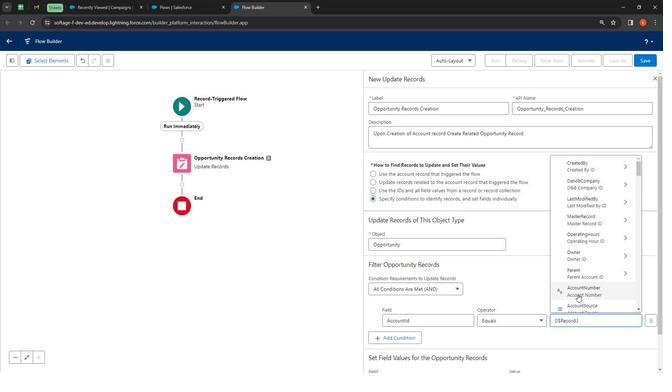 
Action: Key pressed a<Key.backspace>id
Screenshot: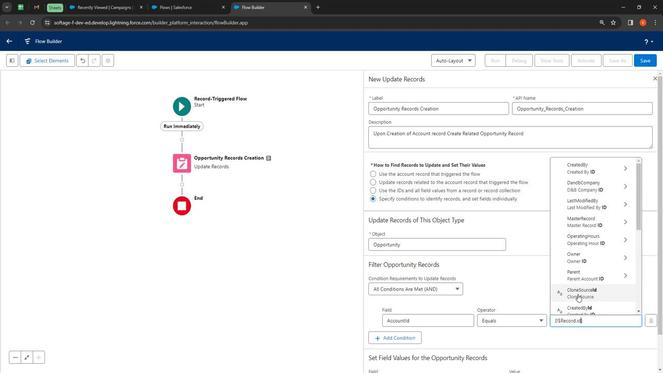 
Action: Mouse moved to (608, 238)
Screenshot: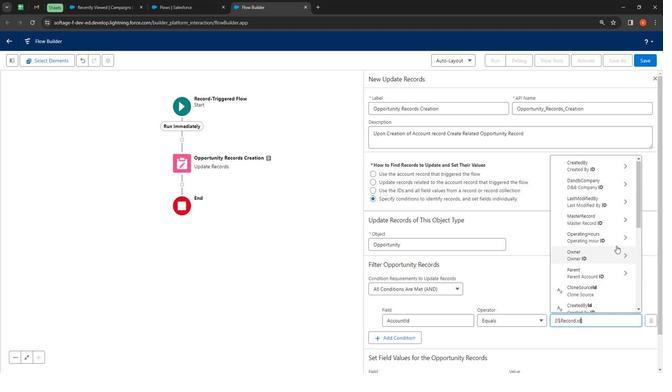 
Action: Mouse scrolled (608, 238) with delta (0, 0)
Screenshot: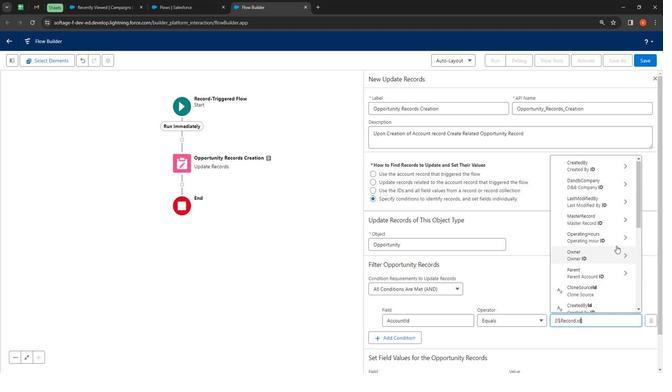 
Action: Mouse moved to (602, 261)
Screenshot: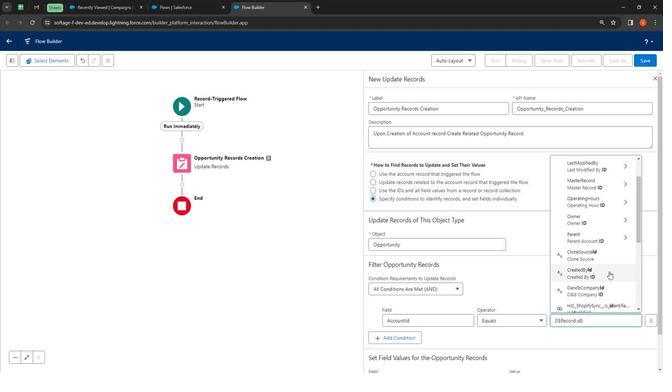 
Action: Mouse scrolled (602, 260) with delta (0, 0)
Screenshot: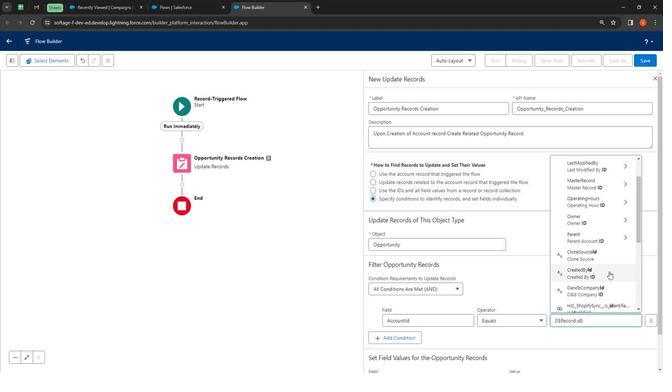 
Action: Mouse moved to (601, 263)
Screenshot: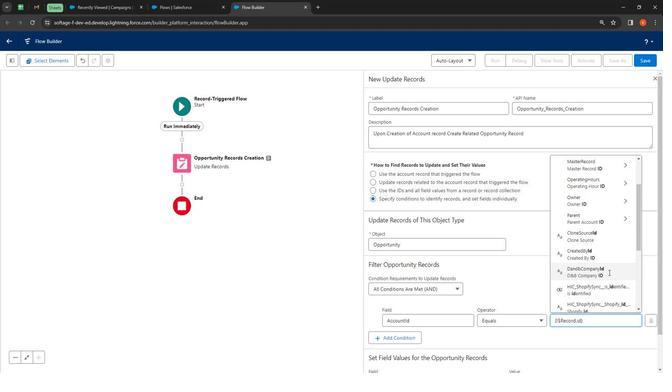 
Action: Mouse scrolled (601, 262) with delta (0, 0)
Screenshot: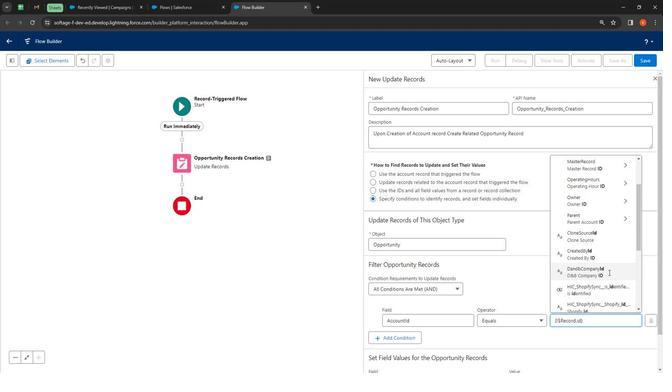 
Action: Mouse moved to (601, 263)
Screenshot: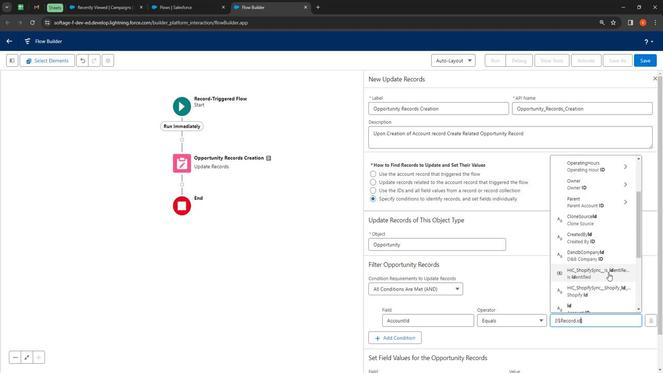 
Action: Mouse scrolled (601, 263) with delta (0, 0)
Screenshot: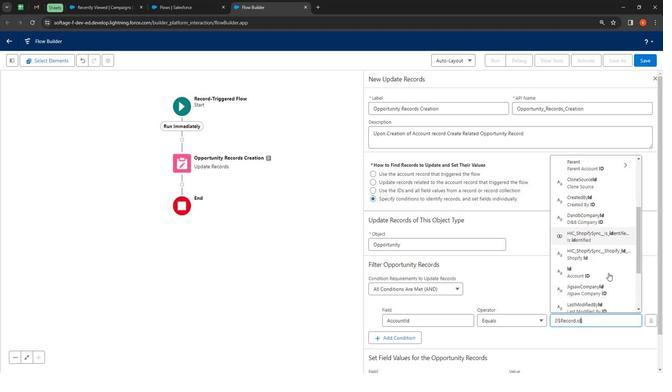 
Action: Mouse moved to (578, 233)
Screenshot: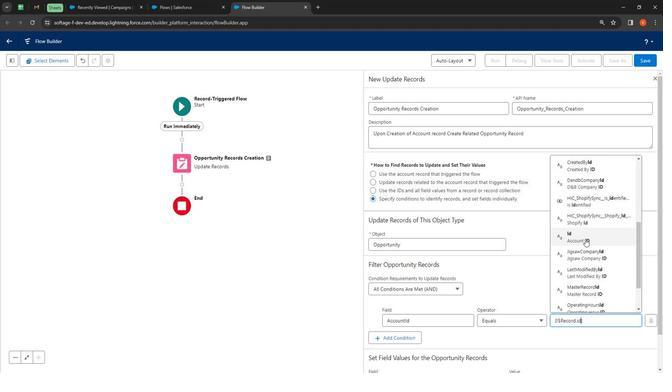 
Action: Mouse pressed left at (578, 233)
Screenshot: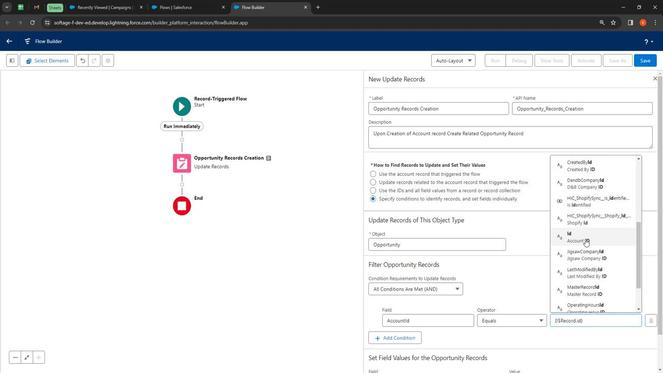 
Action: Mouse moved to (563, 260)
Screenshot: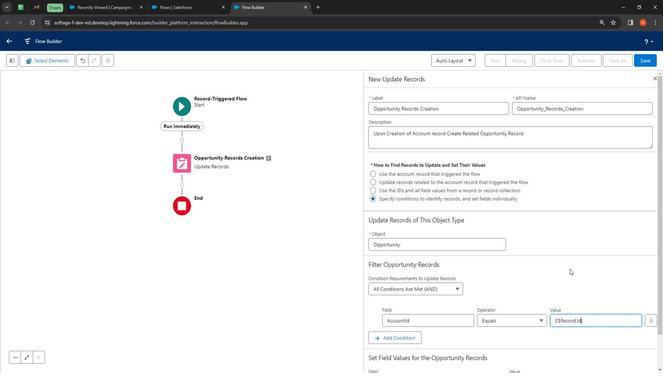 
Action: Mouse pressed left at (563, 260)
Screenshot: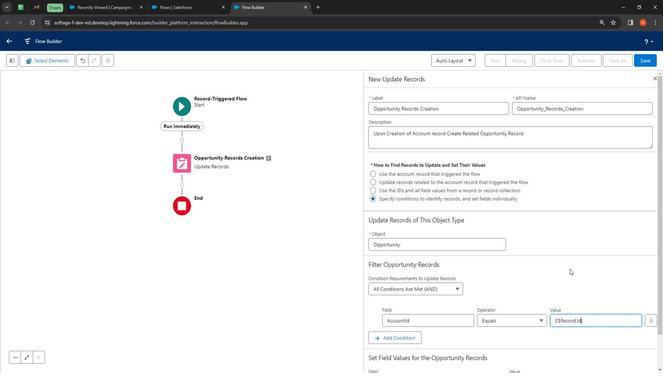 
Action: Mouse moved to (572, 272)
Screenshot: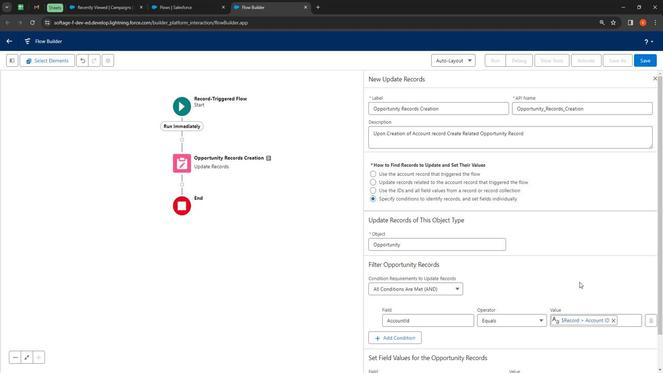 
Action: Mouse scrolled (572, 271) with delta (0, 0)
Screenshot: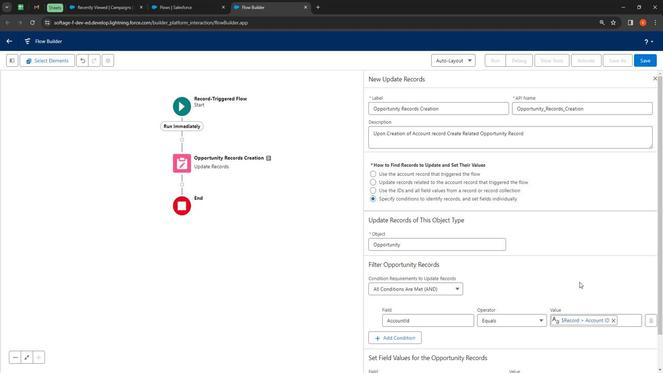 
Action: Mouse scrolled (572, 271) with delta (0, 0)
Screenshot: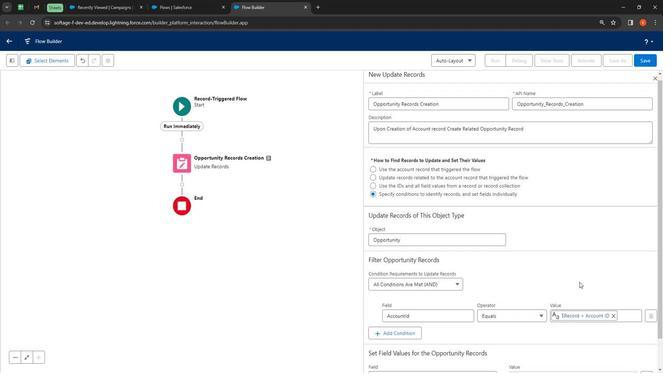 
Action: Mouse scrolled (572, 271) with delta (0, 0)
Screenshot: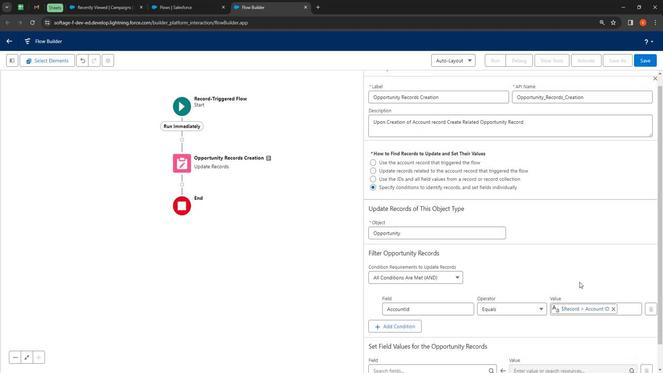 
Action: Mouse moved to (451, 281)
Screenshot: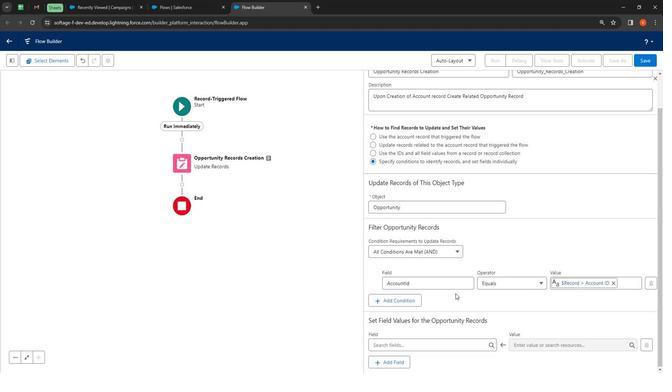 
Action: Mouse scrolled (451, 281) with delta (0, 0)
Screenshot: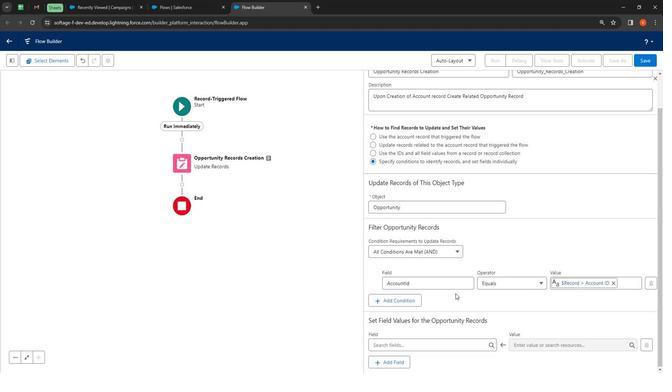 
Action: Mouse scrolled (451, 281) with delta (0, 0)
Screenshot: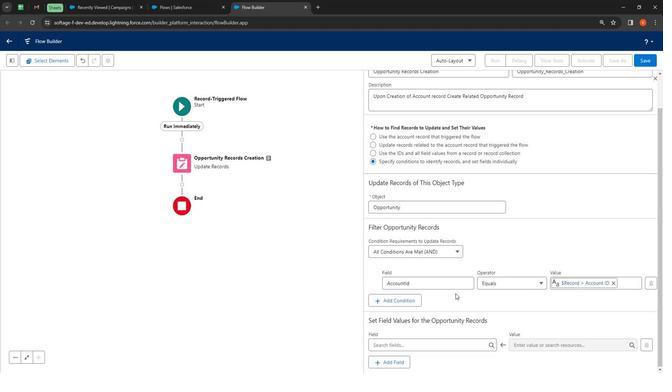 
Action: Mouse scrolled (451, 281) with delta (0, 0)
Screenshot: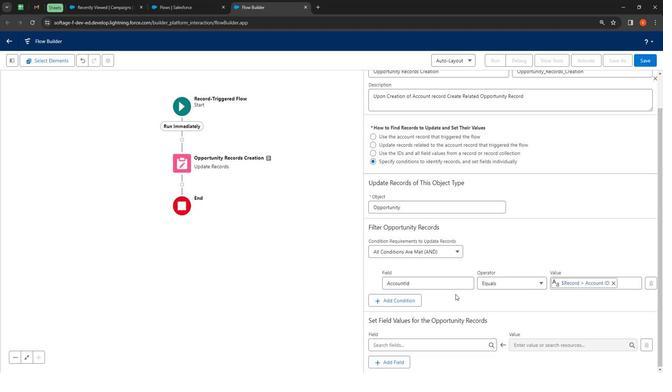 
Action: Mouse moved to (451, 282)
Screenshot: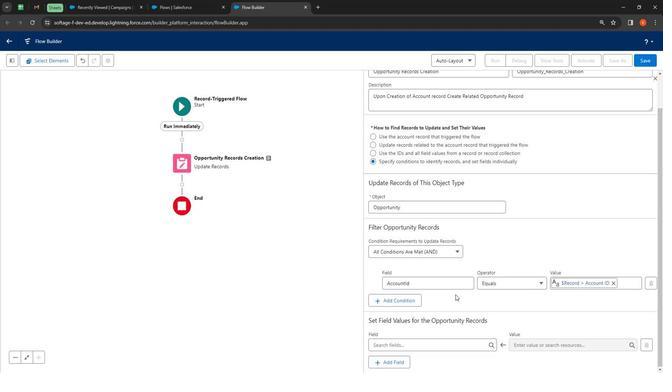 
Action: Mouse scrolled (451, 282) with delta (0, 0)
Screenshot: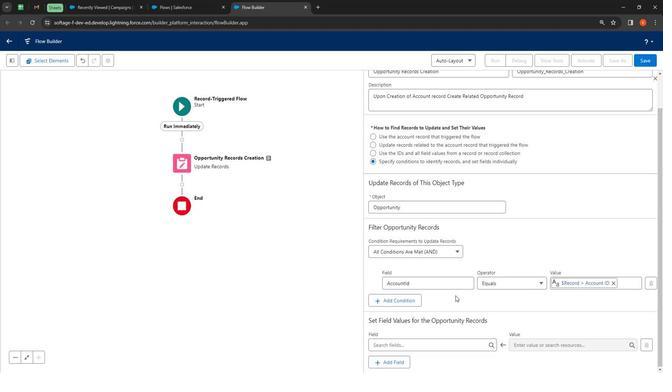 
Action: Mouse moved to (413, 330)
Screenshot: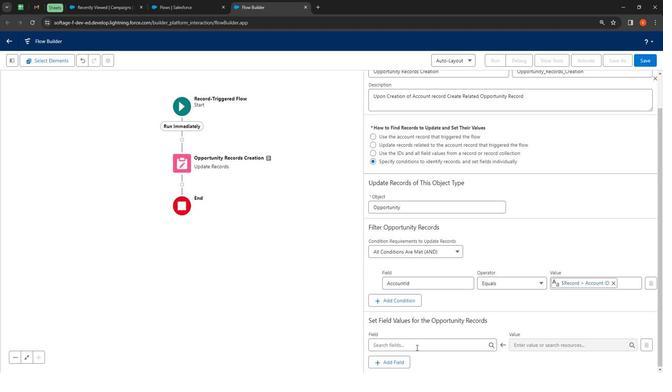 
Action: Mouse pressed left at (413, 330)
Screenshot: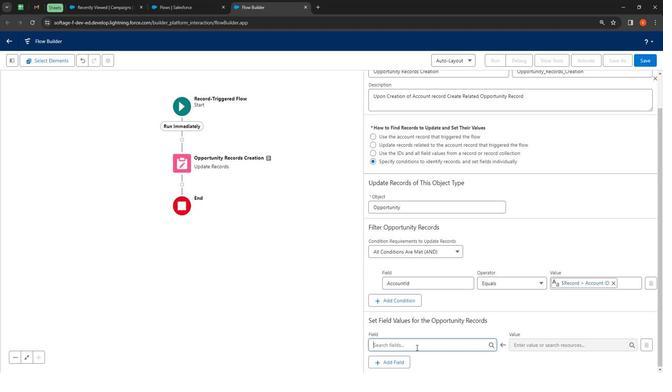 
Action: Mouse moved to (531, 303)
Screenshot: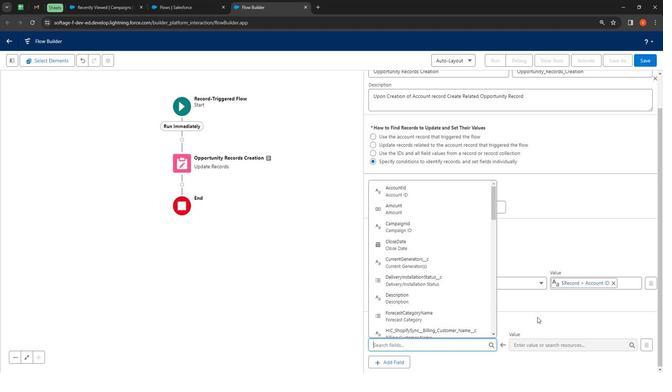 
Action: Mouse pressed left at (531, 303)
Screenshot: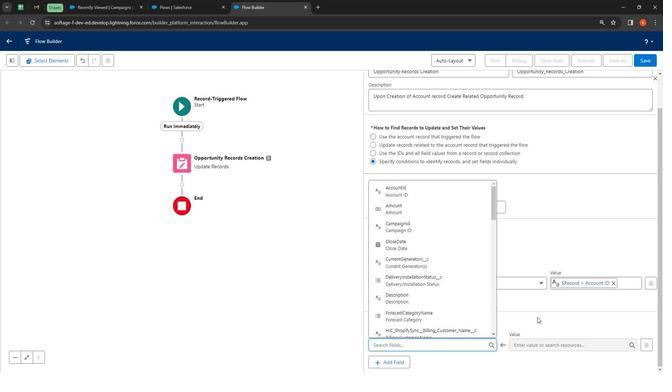 
Action: Mouse moved to (430, 326)
Screenshot: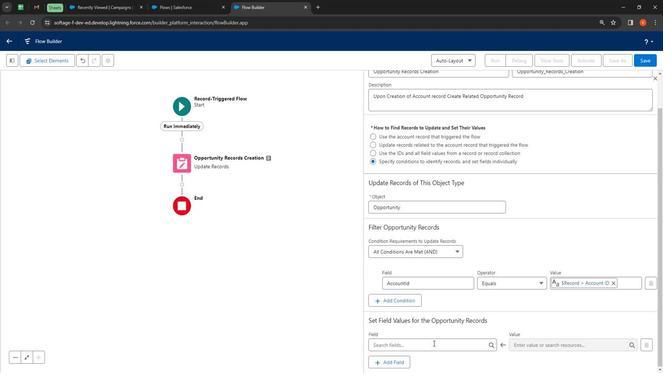
Action: Mouse pressed left at (430, 326)
Screenshot: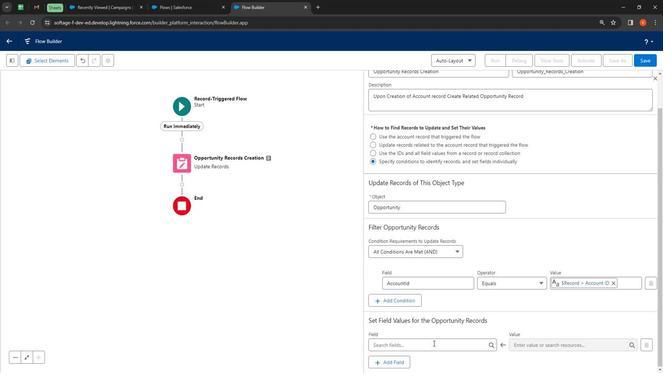 
Action: Mouse moved to (418, 283)
Screenshot: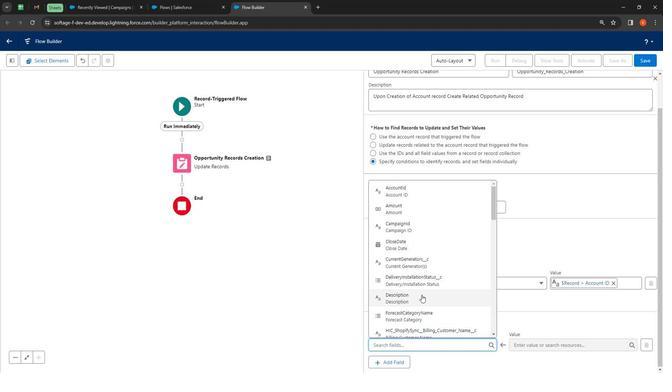 
Action: Key pressed s
Screenshot: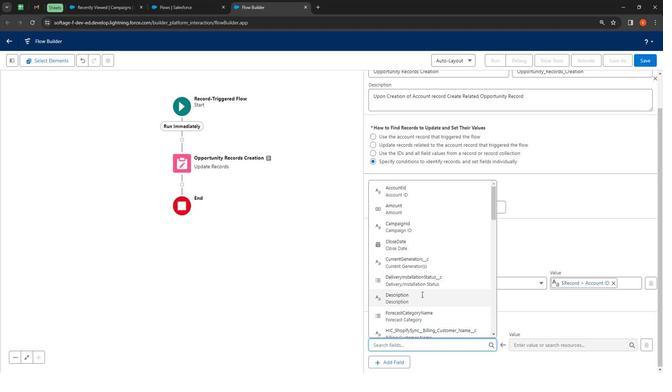 
Action: Mouse moved to (420, 278)
Screenshot: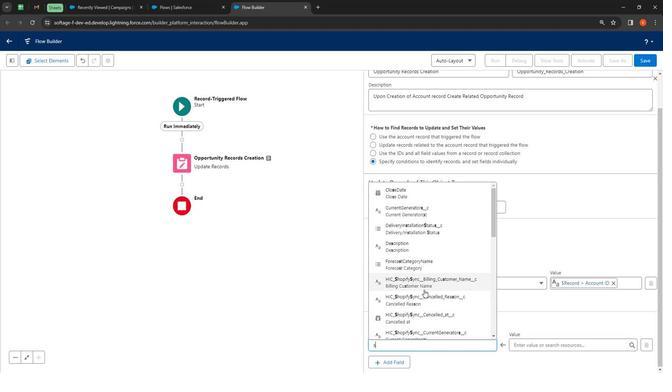 
Action: Key pressed tage
Screenshot: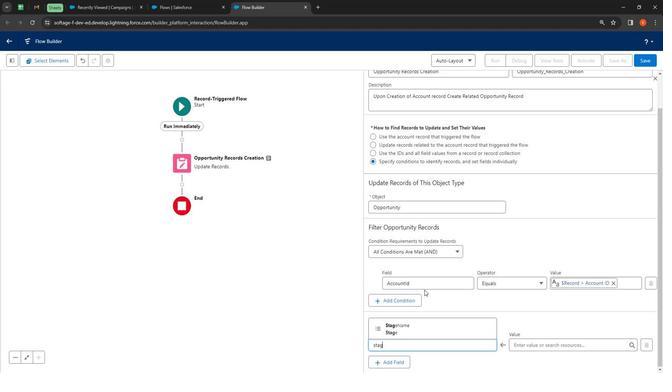 
Action: Mouse moved to (419, 309)
Screenshot: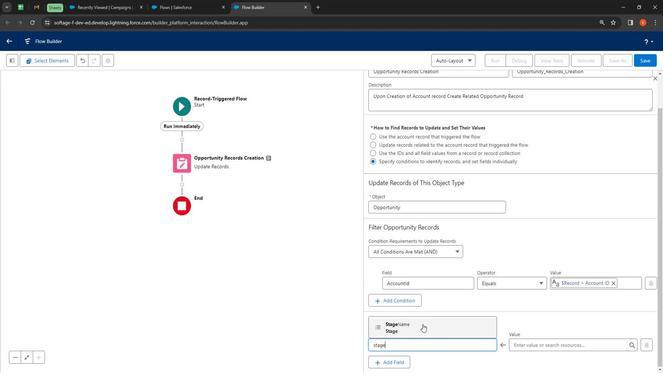 
Action: Mouse pressed left at (419, 309)
Screenshot: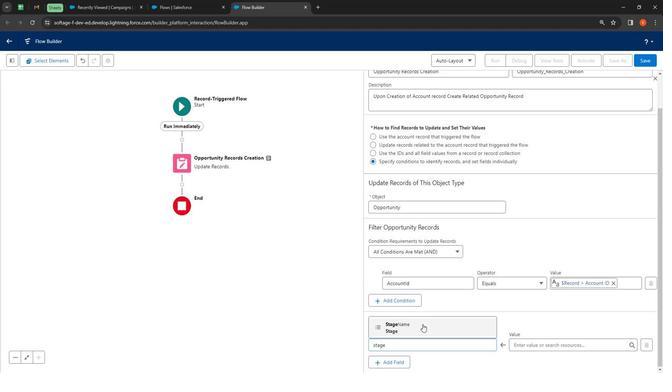
Action: Mouse moved to (519, 326)
Screenshot: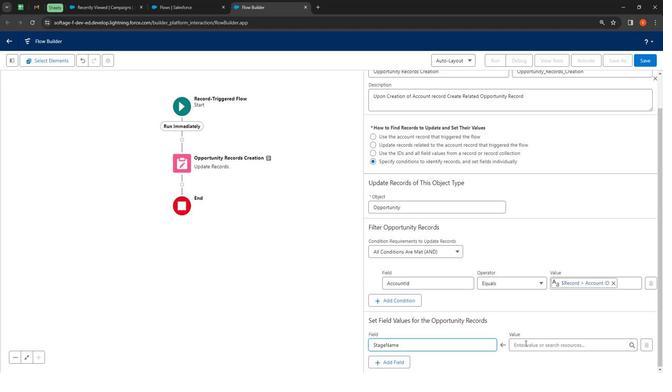 
Action: Mouse pressed left at (519, 326)
Screenshot: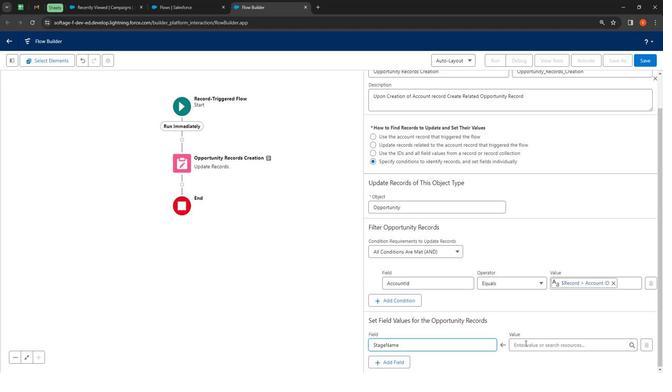 
Action: Mouse moved to (486, 297)
Screenshot: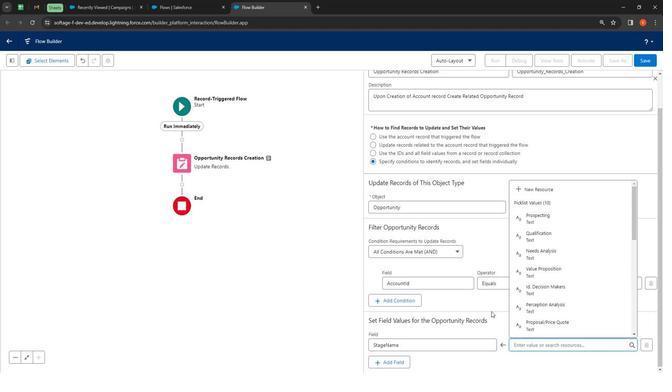 
Action: Key pressed S
Screenshot: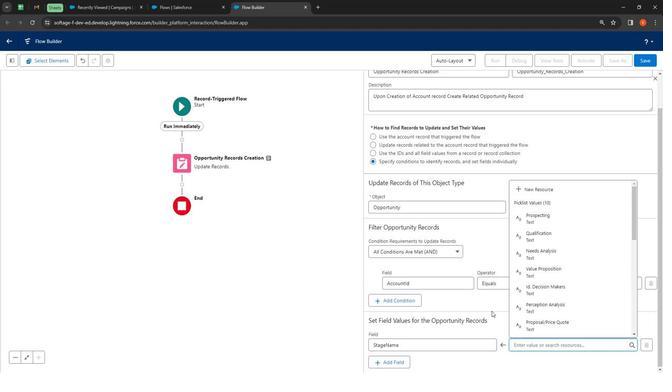 
Action: Mouse moved to (489, 294)
Screenshot: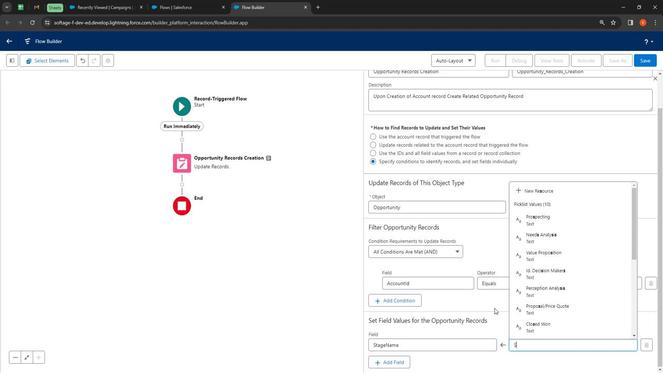 
Action: Key pressed t
Screenshot: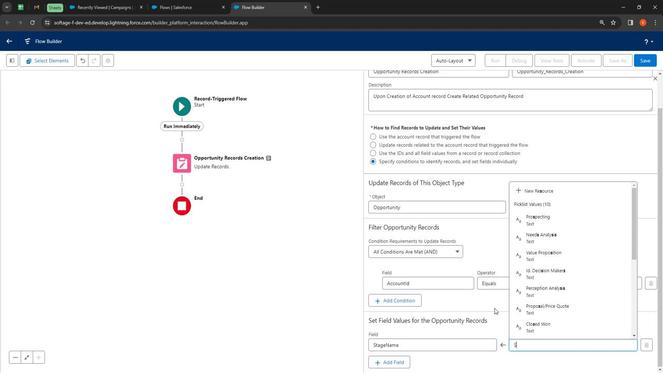 
Action: Mouse moved to (552, 230)
Screenshot: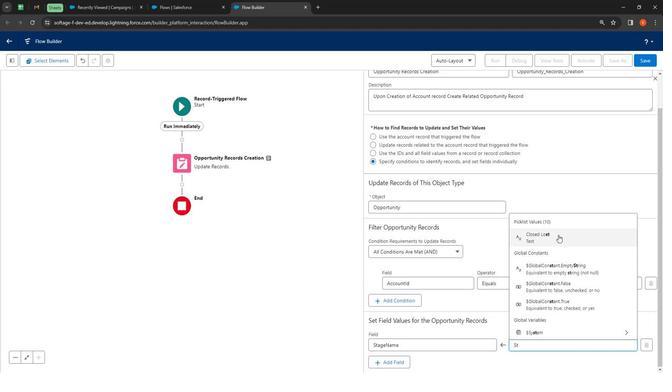 
Action: Mouse pressed left at (552, 230)
Screenshot: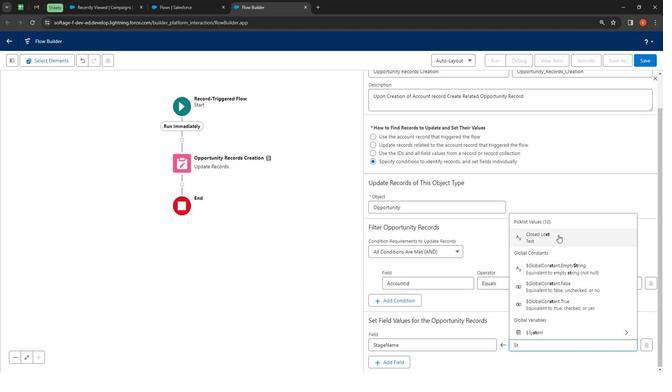 
Action: Mouse moved to (393, 348)
Screenshot: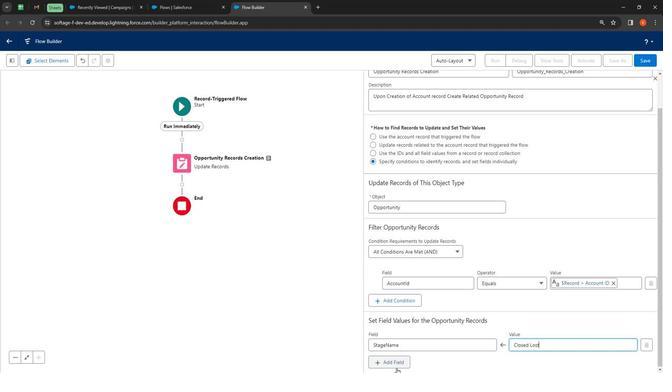 
Action: Mouse pressed left at (393, 348)
Screenshot: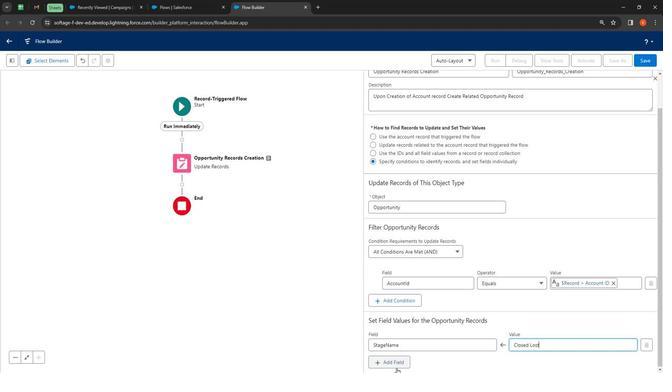 
Action: Mouse moved to (504, 290)
Screenshot: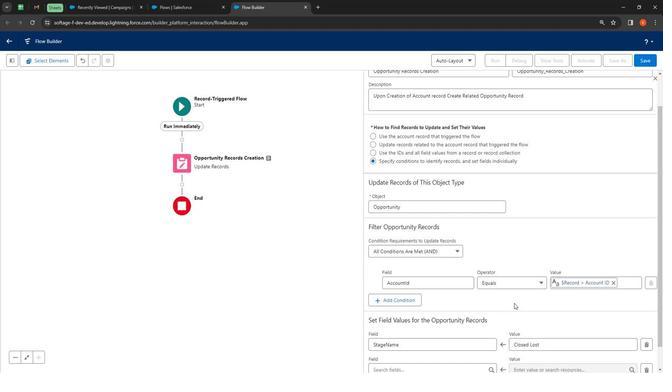 
Action: Mouse scrolled (504, 290) with delta (0, 0)
Screenshot: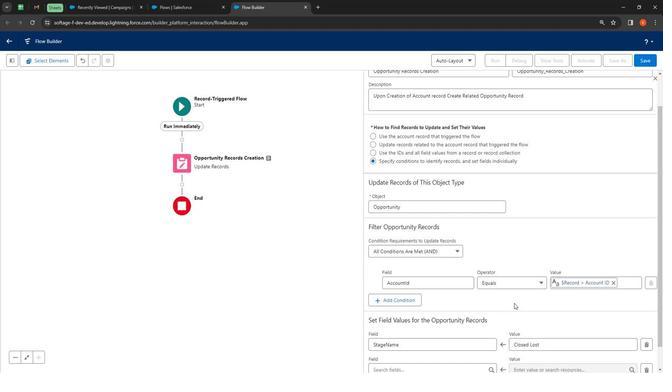
Action: Mouse moved to (509, 290)
Screenshot: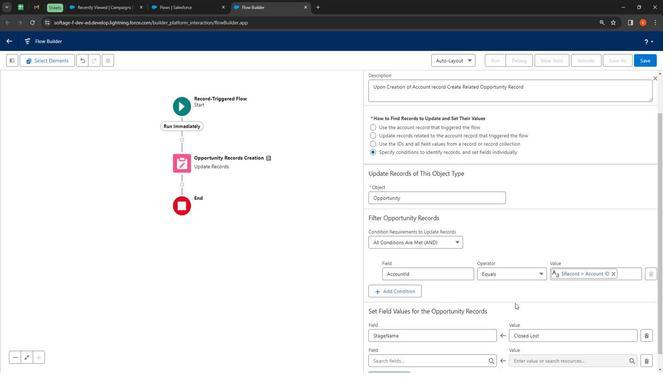 
Action: Mouse scrolled (509, 290) with delta (0, 0)
Screenshot: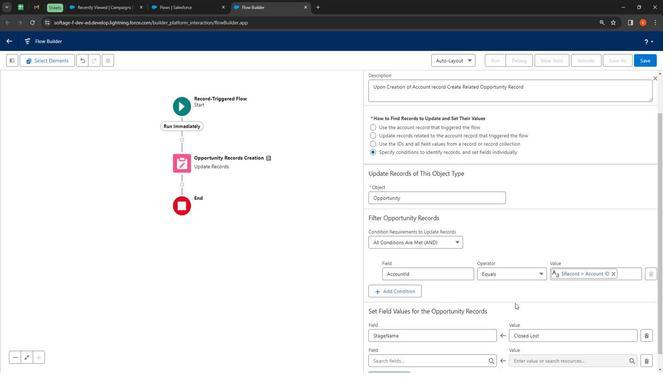 
Action: Mouse moved to (510, 290)
Screenshot: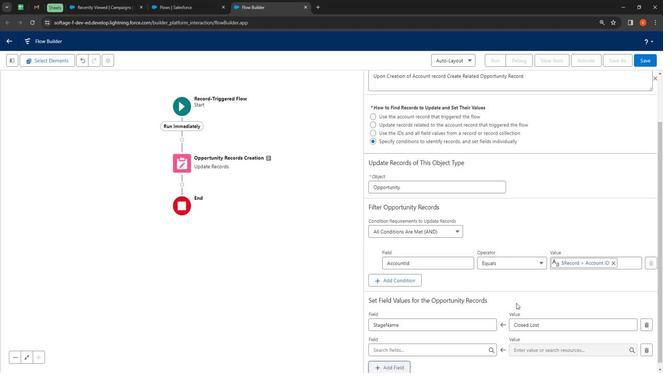 
Action: Mouse scrolled (510, 290) with delta (0, 0)
Screenshot: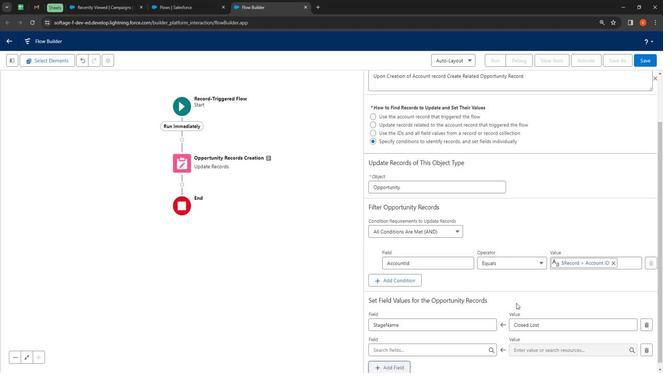 
Action: Mouse moved to (418, 322)
Screenshot: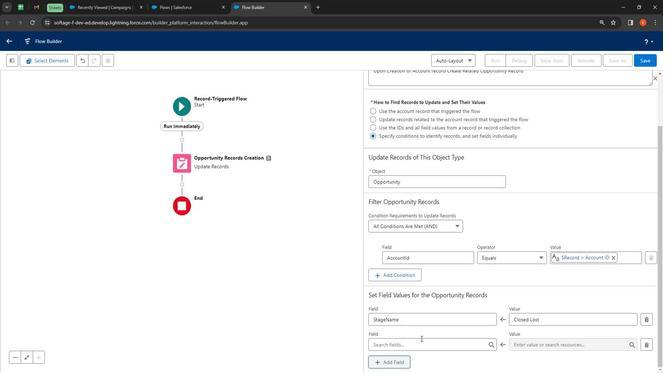 
Action: Mouse pressed left at (418, 322)
Screenshot: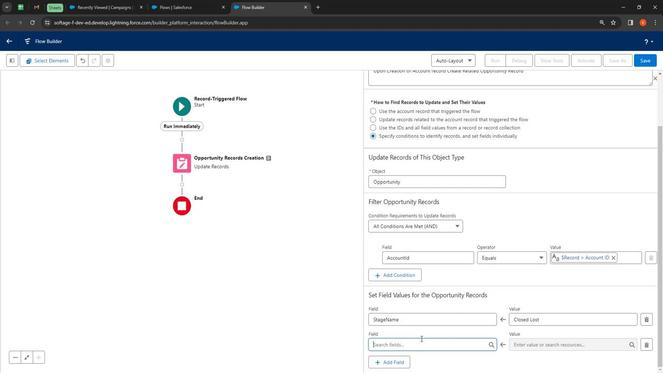 
Action: Mouse moved to (530, 285)
Screenshot: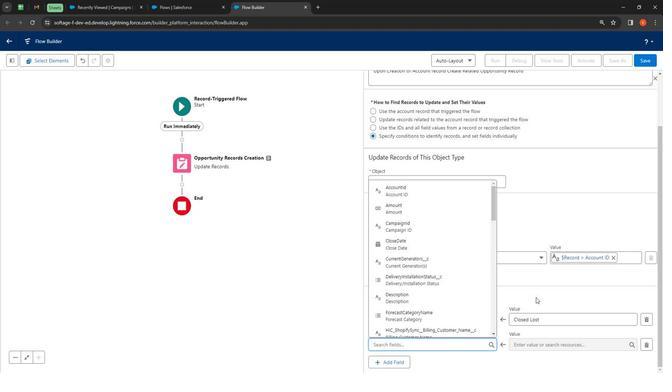 
Action: Mouse pressed left at (530, 285)
Screenshot: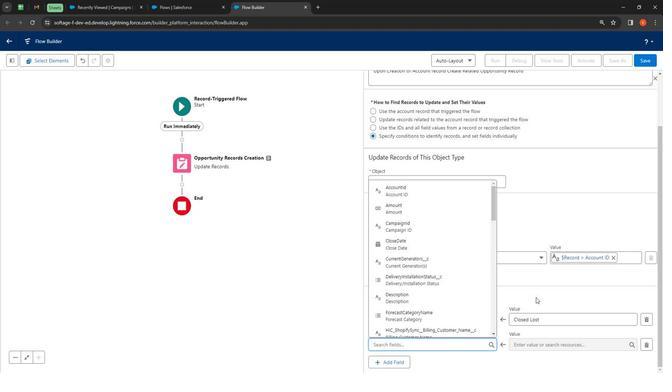 
Action: Mouse moved to (429, 324)
Screenshot: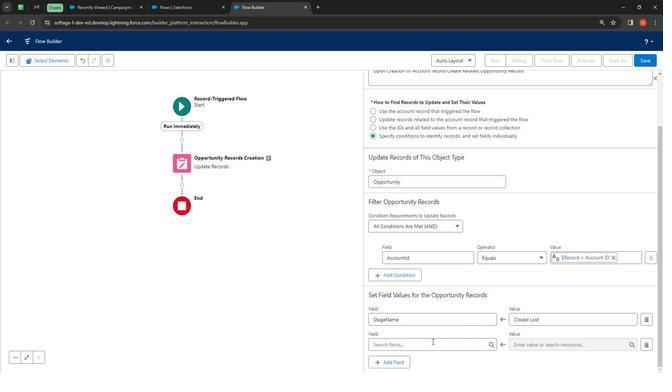 
Action: Mouse pressed left at (429, 324)
Screenshot: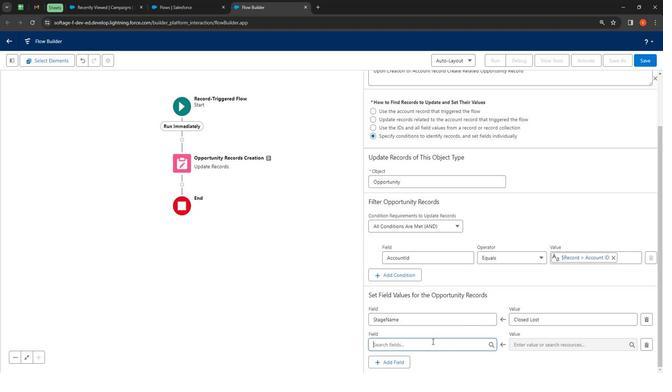 
Action: Mouse moved to (419, 235)
Screenshot: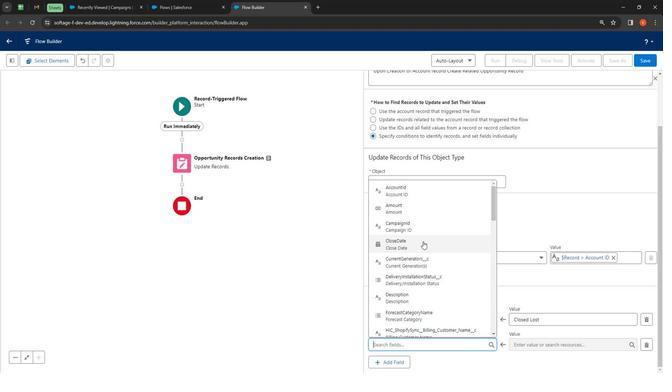 
Action: Mouse pressed left at (419, 235)
Screenshot: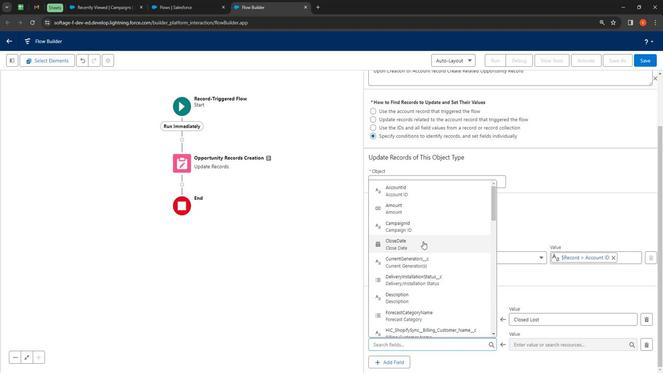
Action: Mouse moved to (544, 323)
Screenshot: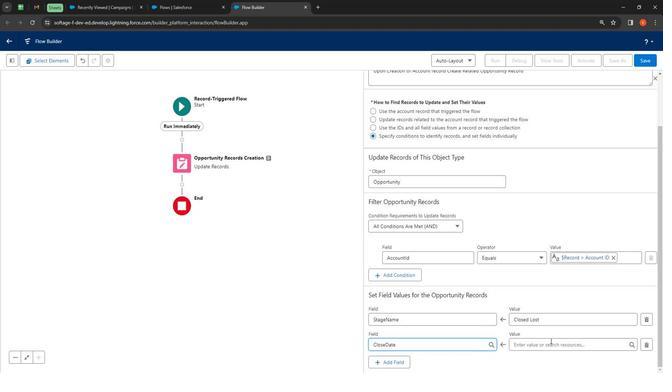 
Action: Mouse pressed left at (544, 323)
Screenshot: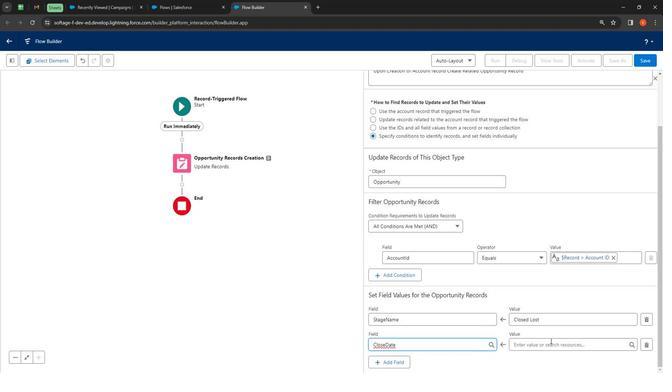 
Action: Mouse moved to (555, 209)
Screenshot: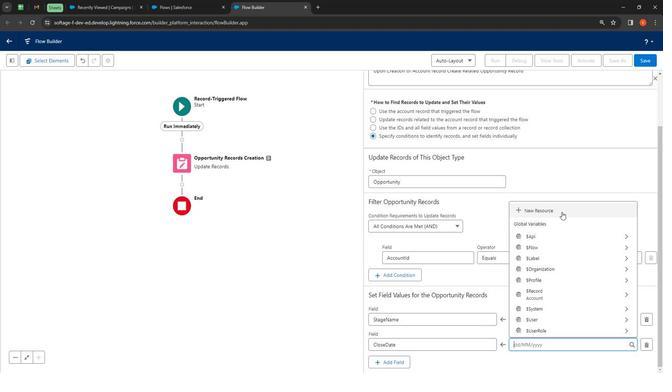 
Action: Mouse pressed left at (555, 209)
Screenshot: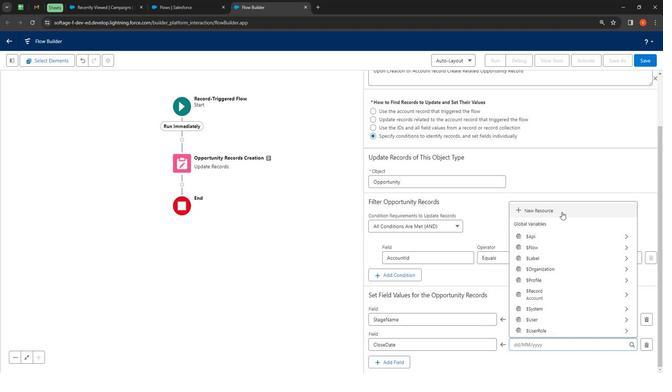 
Action: Mouse moved to (262, 169)
Screenshot: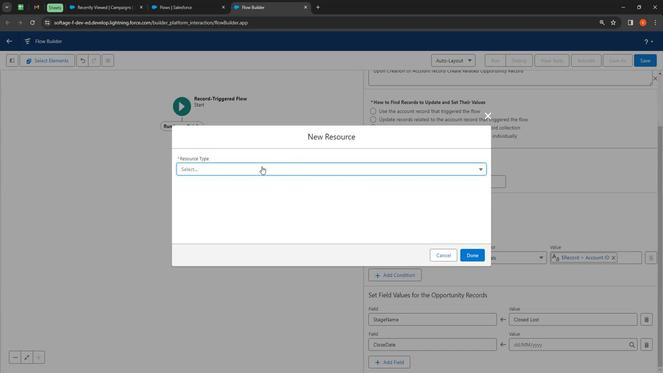 
Action: Mouse pressed left at (262, 169)
Screenshot: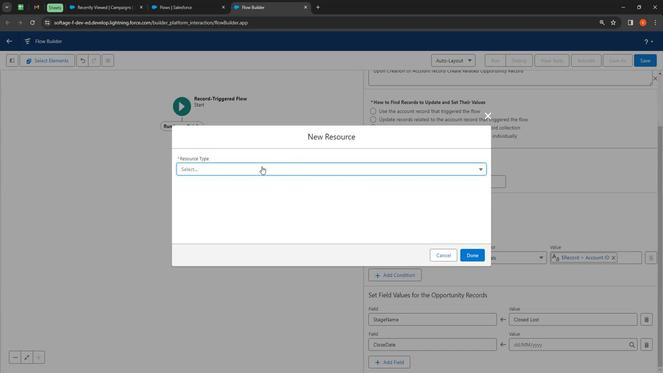 
Action: Mouse moved to (239, 213)
Screenshot: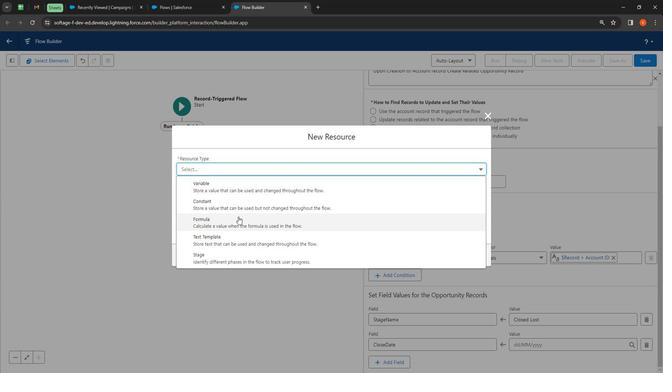 
Action: Mouse pressed left at (239, 213)
Screenshot: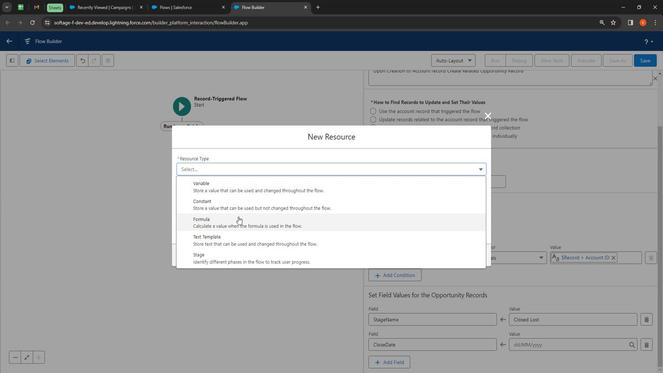
Action: Mouse moved to (196, 149)
Screenshot: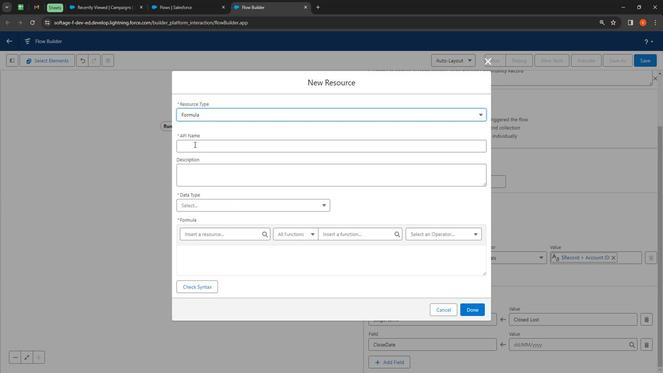 
Action: Mouse pressed left at (196, 149)
Screenshot: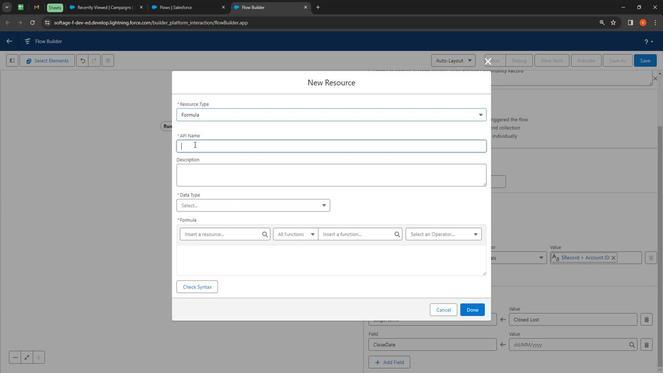 
Action: Mouse moved to (235, 166)
Screenshot: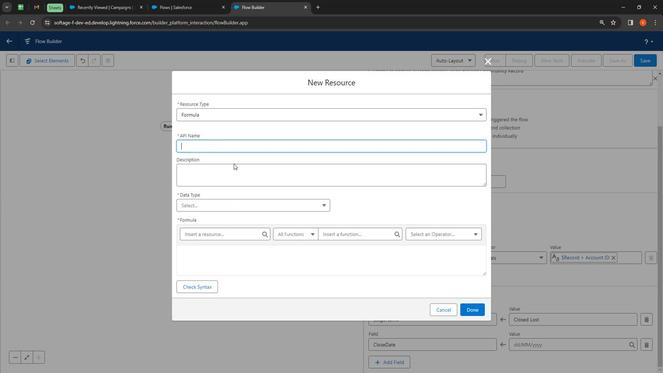 
Action: Key pressed <Key.shift>
Screenshot: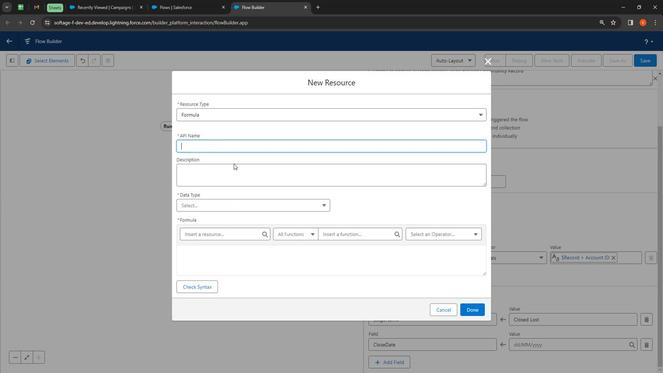 
Action: Mouse moved to (238, 170)
Screenshot: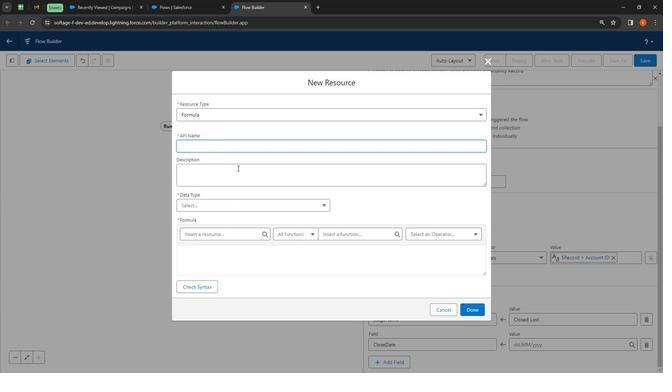 
Action: Key pressed <Key.shift><Key.shift><Key.shift><Key.shift><Key.shift><Key.shift><Key.shift><Key.shift><Key.shift><Key.shift><Key.shift><Key.shift><Key.shift><Key.shift><Key.shift><Key.shift>Close<Key.space><Key.shift>Date<Key.space><Key.shift>Formila<Key.backspace><Key.backspace><Key.backspace>ula
Screenshot: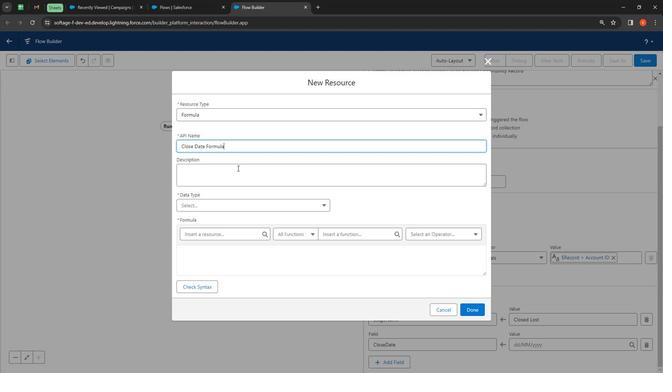
Action: Mouse pressed left at (238, 170)
Screenshot: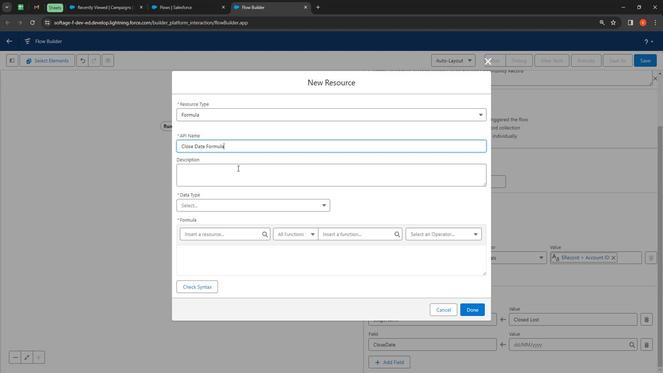 
Action: Mouse moved to (255, 172)
Screenshot: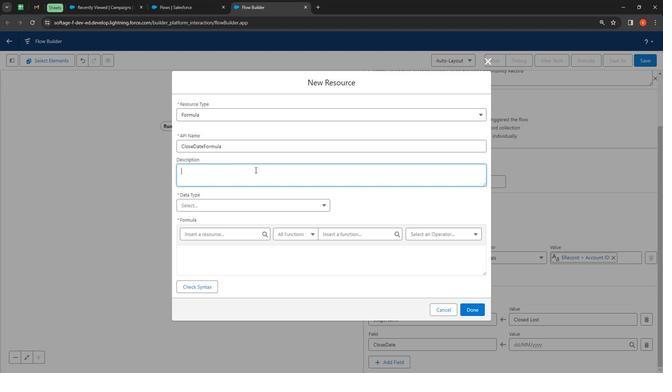 
Action: Key pressed <Key.shift><Key.shift><Key.shift><Key.shift><Key.shift><Key.shift><Key.shift><Key.shift><Key.shift><Key.shift><Key.shift><Key.shift><Key.shift><Key.shift>Close<Key.space><Key.shift>Date<Key.space><Key.shift>Formula<Key.space>to<Key.space>set<Key.space><Key.shift>Close<Key.space>date<Key.space>as<Key.space>created<Key.space>date<Key.space>plus<Key.space>6<Key.space>days<Key.space>after<Key.space><Key.shift>Created<Key.space>date.
Screenshot: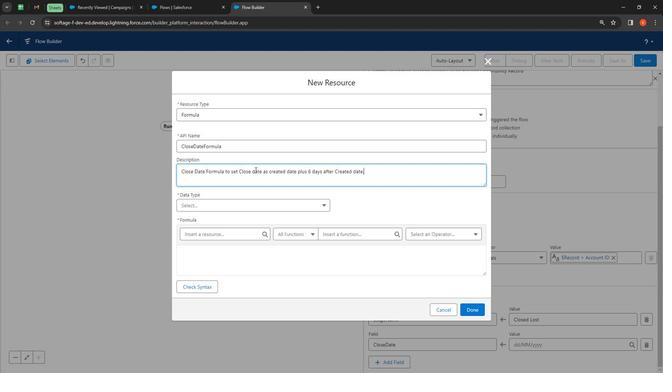 
Action: Mouse moved to (236, 202)
Screenshot: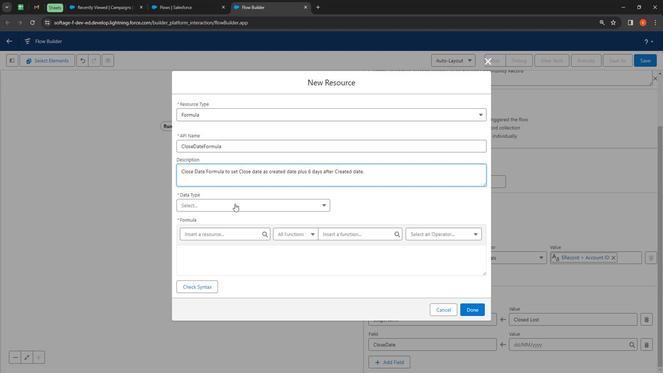 
Action: Mouse pressed left at (236, 202)
Screenshot: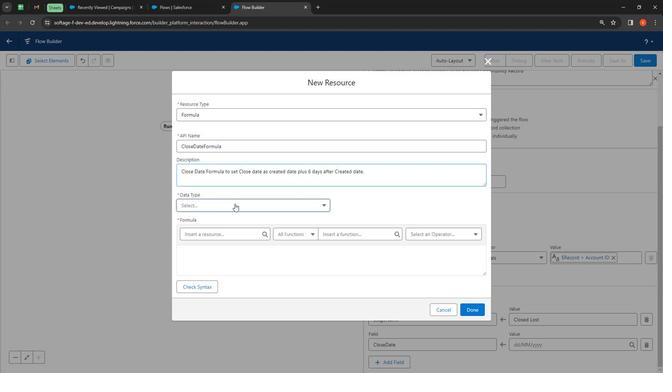 
Action: Mouse moved to (219, 267)
Screenshot: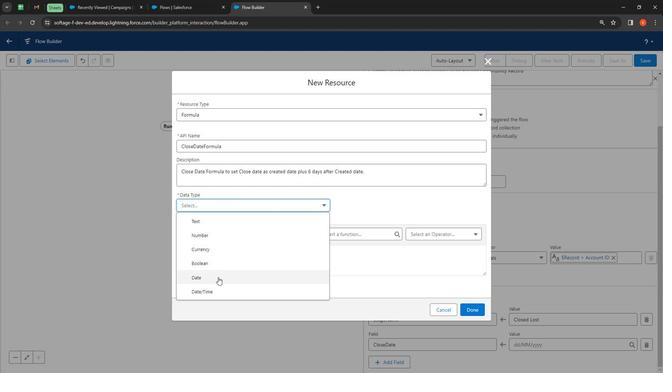 
Action: Mouse pressed left at (219, 267)
Screenshot: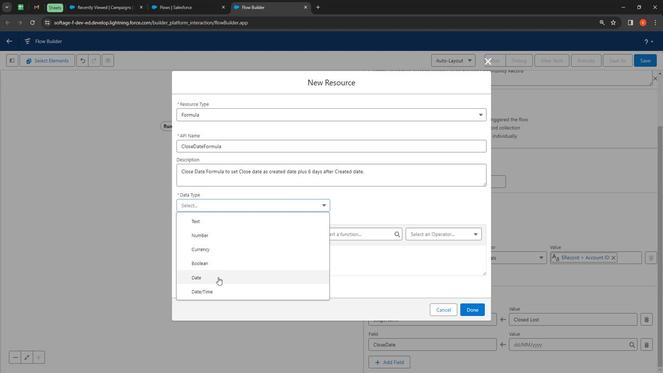 
Action: Mouse moved to (346, 233)
Screenshot: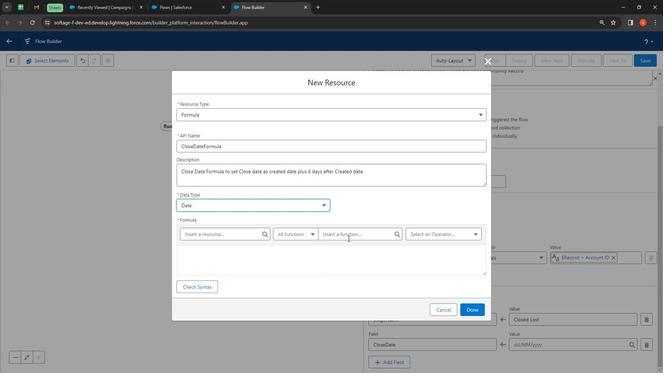 
Action: Mouse pressed left at (346, 233)
Screenshot: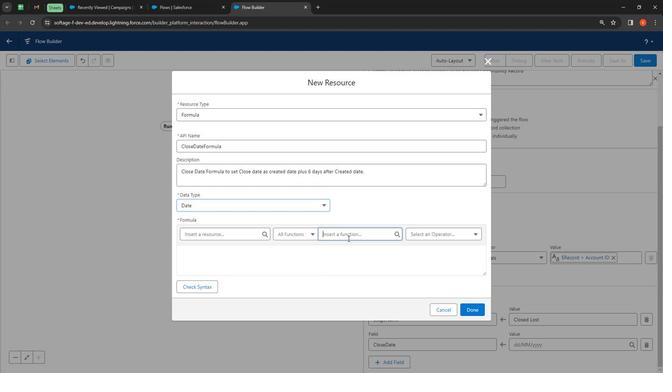 
Action: Mouse moved to (315, 183)
Screenshot: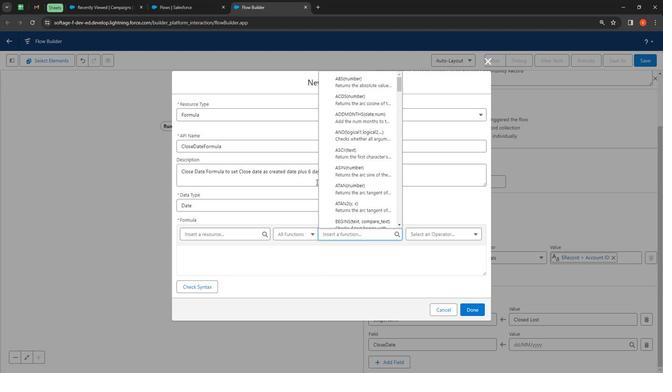 
Action: Key pressed to
Screenshot: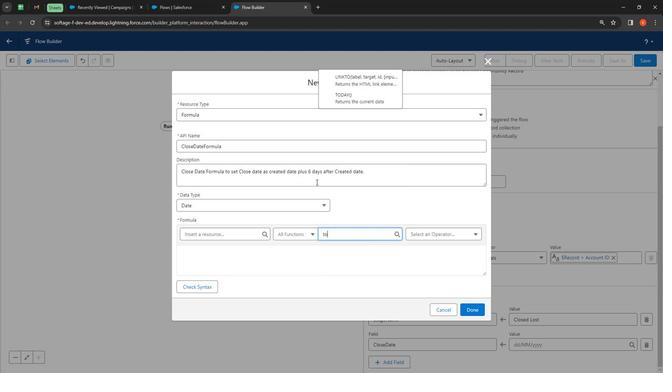 
Action: Mouse moved to (363, 216)
Screenshot: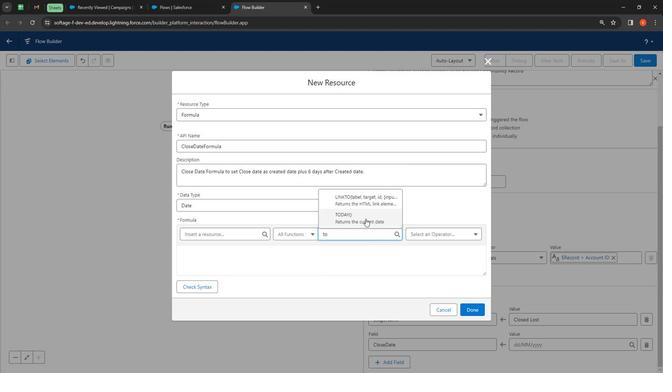 
Action: Mouse pressed left at (363, 216)
Screenshot: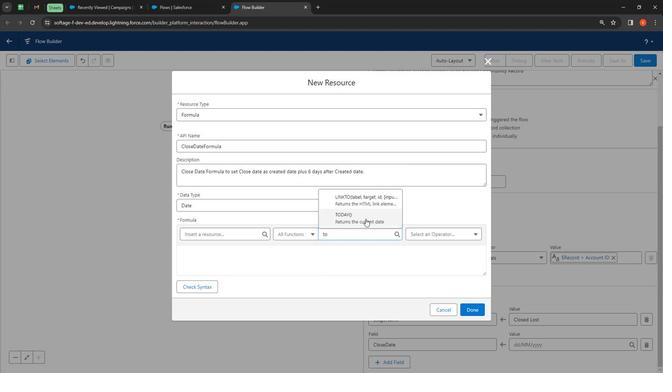 
Action: Mouse moved to (208, 251)
Screenshot: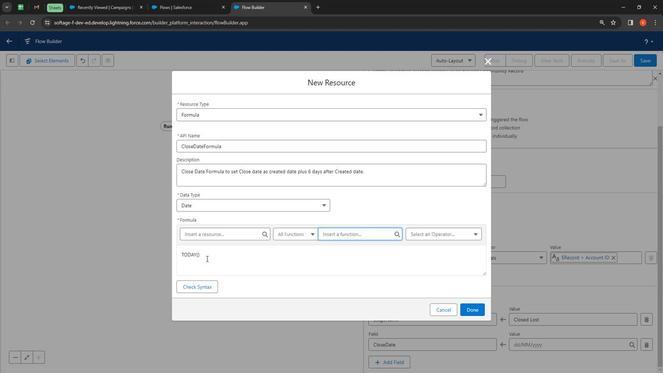 
Action: Mouse pressed left at (208, 251)
Screenshot: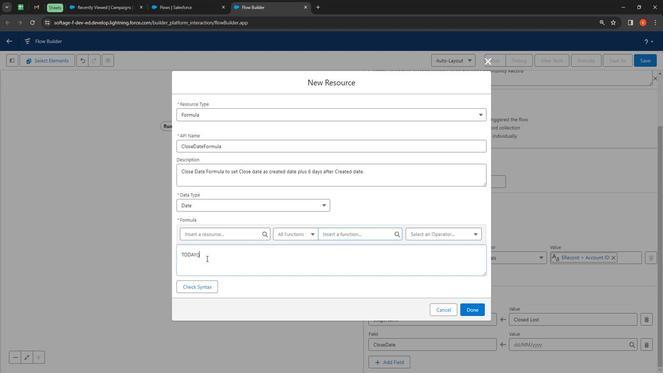 
Action: Mouse moved to (277, 240)
Screenshot: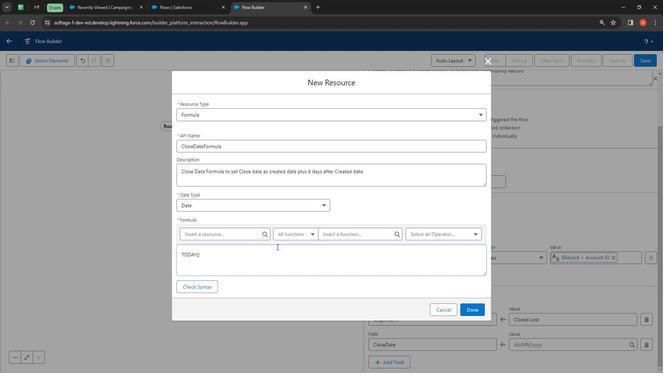 
Action: Key pressed <Key.space>
Screenshot: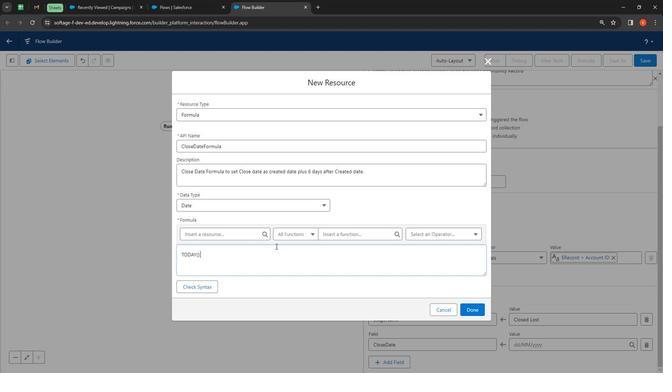 
Action: Mouse moved to (446, 230)
Screenshot: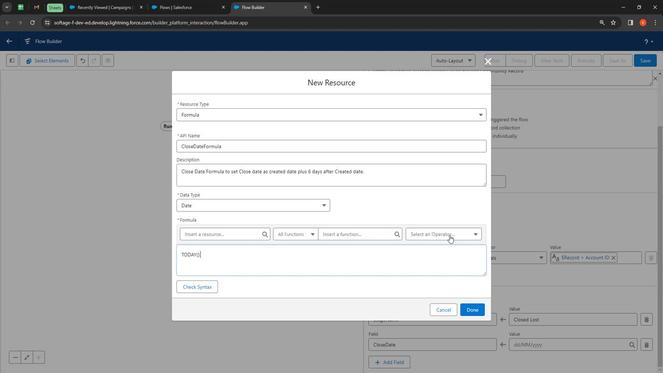 
Action: Mouse pressed left at (446, 230)
Screenshot: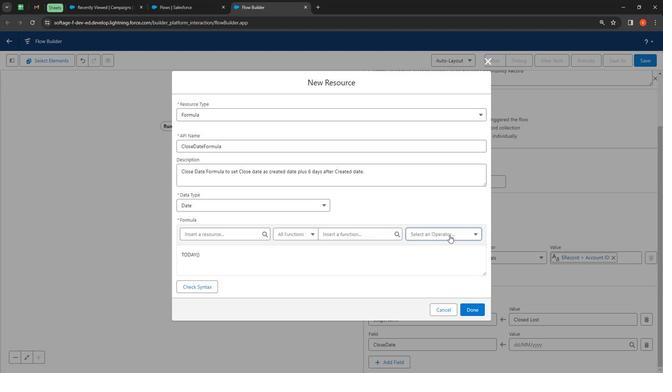 
Action: Mouse moved to (432, 89)
Screenshot: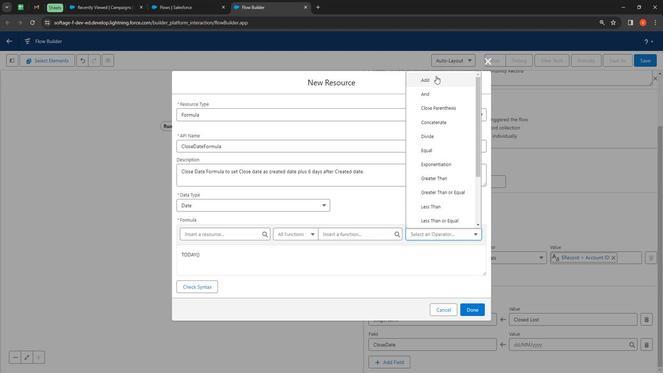 
Action: Mouse pressed left at (432, 89)
Screenshot: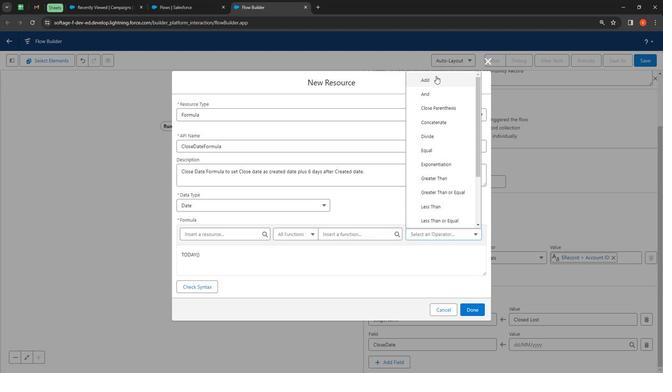 
Action: Mouse moved to (251, 250)
Screenshot: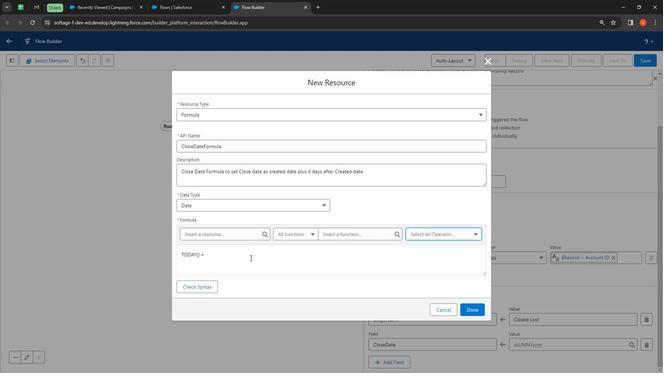 
Action: Mouse pressed left at (251, 250)
Screenshot: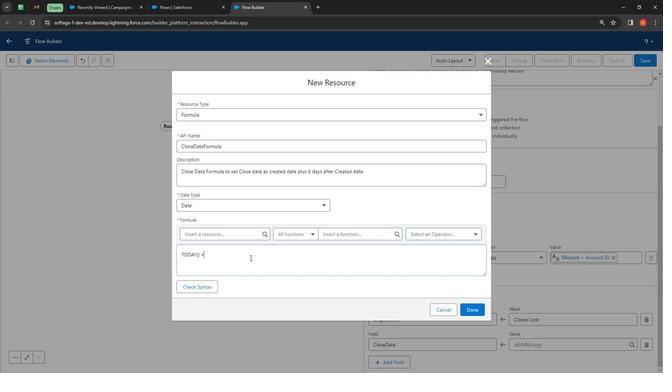 
Action: Key pressed <Key.space>
Screenshot: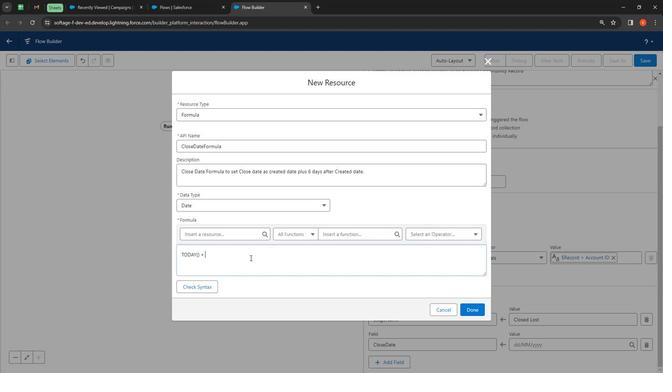
Action: Mouse moved to (282, 240)
Screenshot: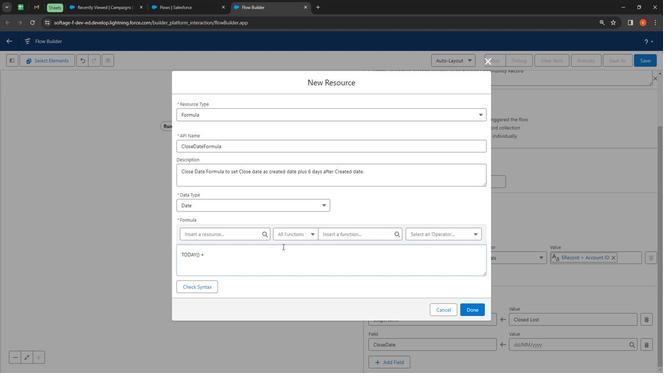 
Action: Key pressed 6
Screenshot: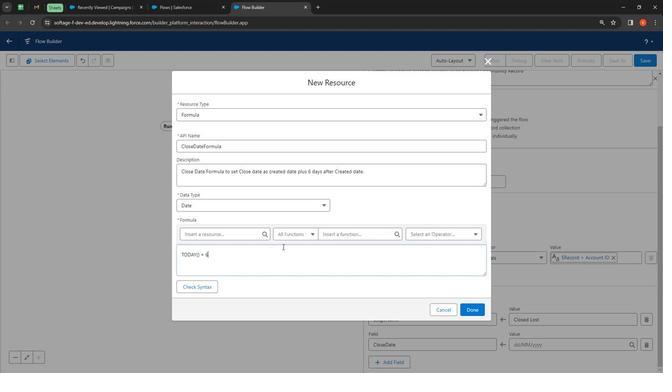 
Action: Mouse moved to (211, 273)
Screenshot: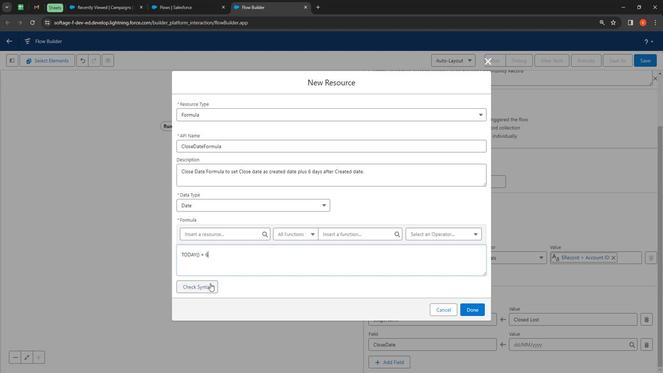 
Action: Mouse pressed left at (211, 273)
Screenshot: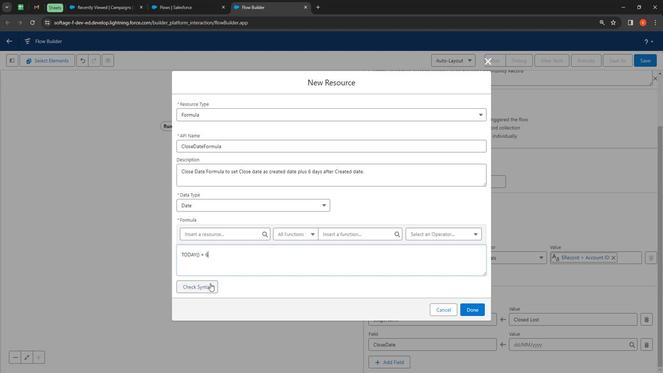 
Action: Mouse moved to (247, 276)
Screenshot: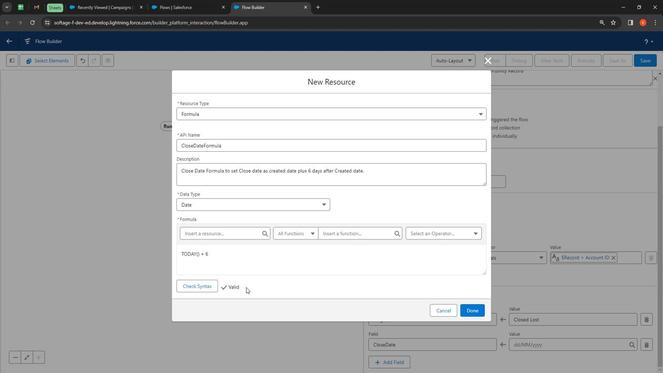 
Action: Mouse pressed left at (247, 276)
Screenshot: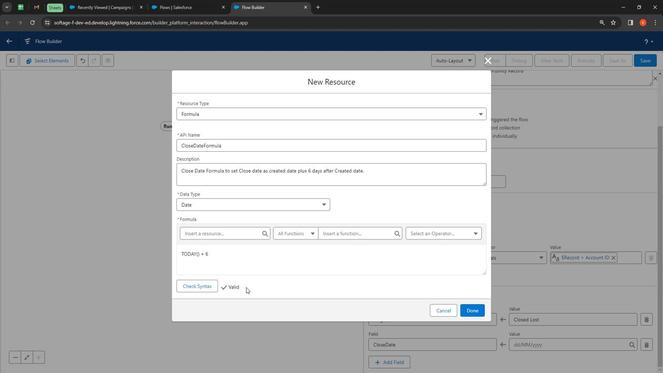 
Action: Mouse moved to (477, 297)
Screenshot: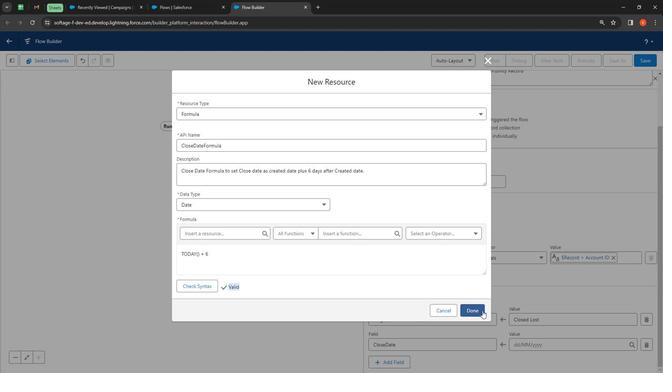 
Action: Mouse pressed left at (477, 297)
Screenshot: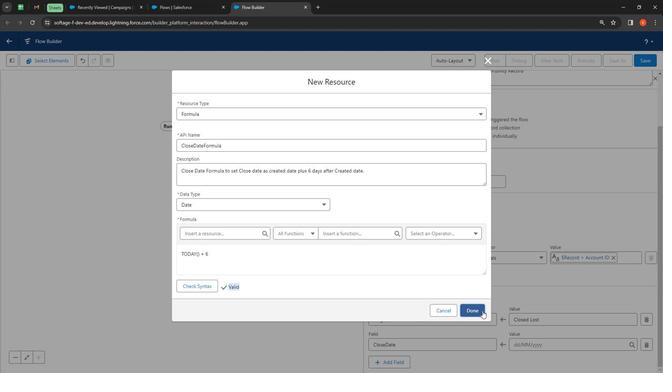 
Action: Mouse moved to (561, 284)
Screenshot: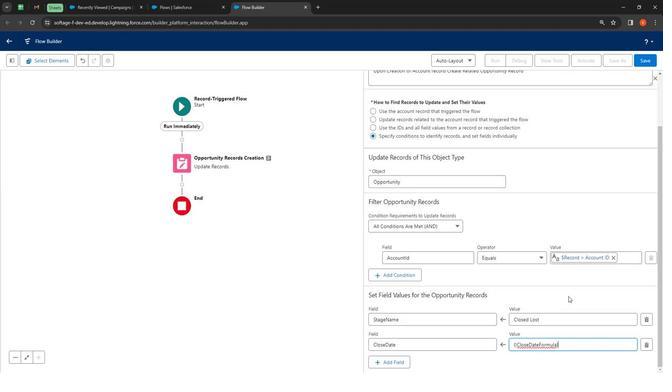 
Action: Mouse pressed left at (561, 284)
Screenshot: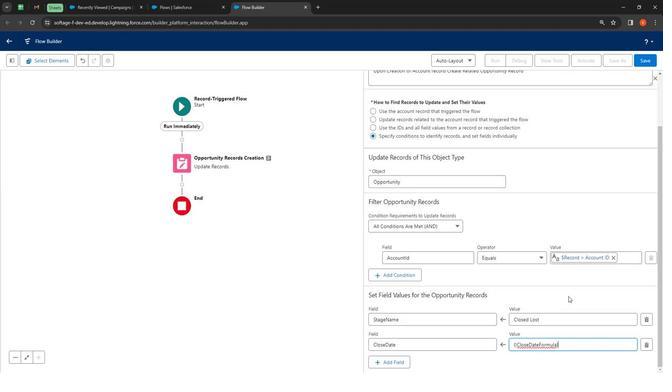 
Action: Mouse moved to (542, 278)
Screenshot: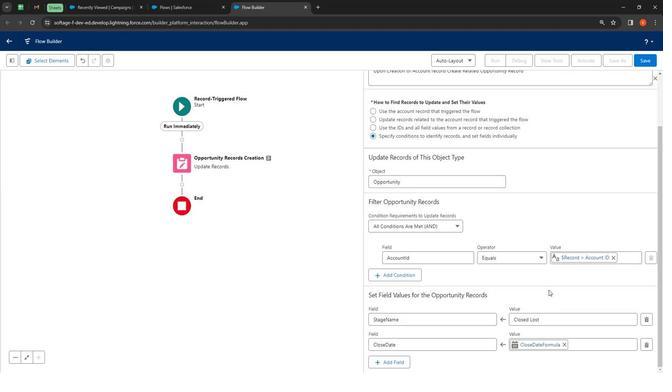 
Action: Mouse scrolled (542, 278) with delta (0, 0)
Screenshot: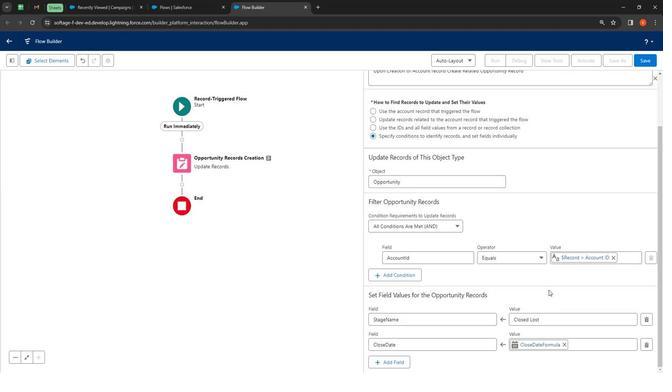 
Action: Mouse moved to (542, 278)
Screenshot: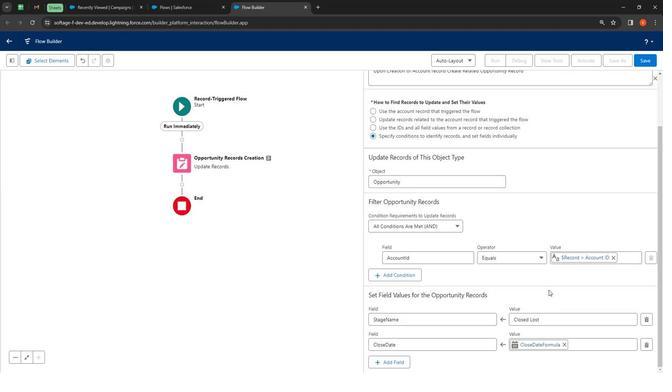 
Action: Mouse scrolled (542, 278) with delta (0, 0)
Screenshot: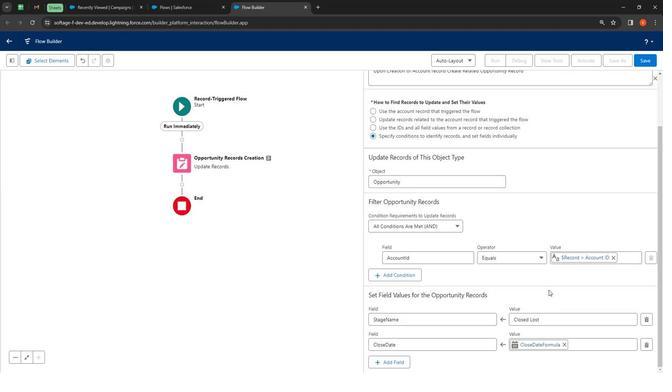 
Action: Mouse scrolled (542, 278) with delta (0, 0)
Screenshot: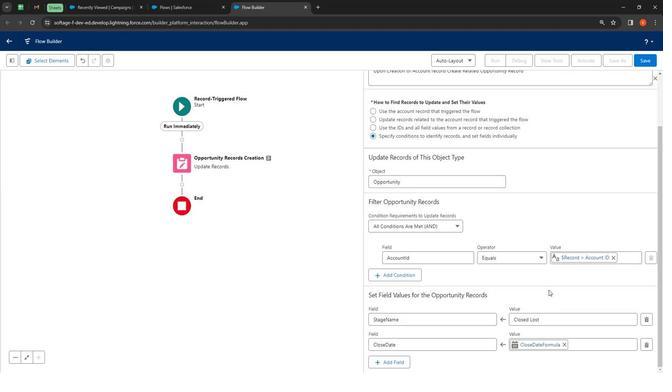 
Action: Mouse scrolled (542, 278) with delta (0, 0)
Screenshot: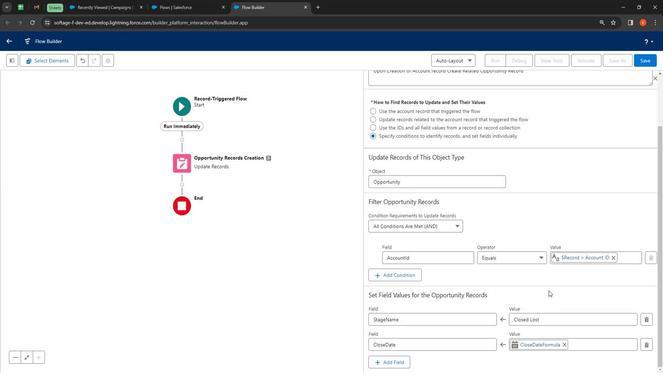 
Action: Mouse moved to (400, 340)
Screenshot: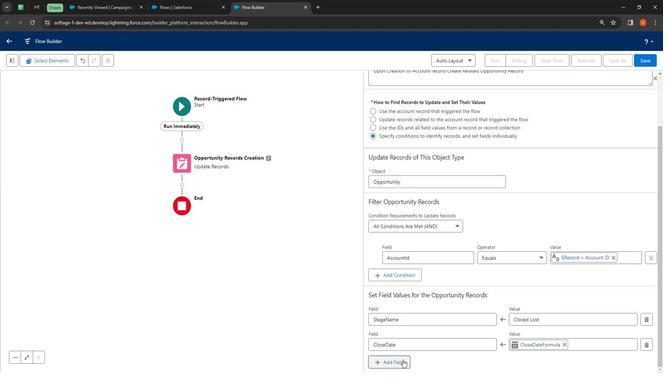 
Action: Mouse pressed left at (400, 340)
Screenshot: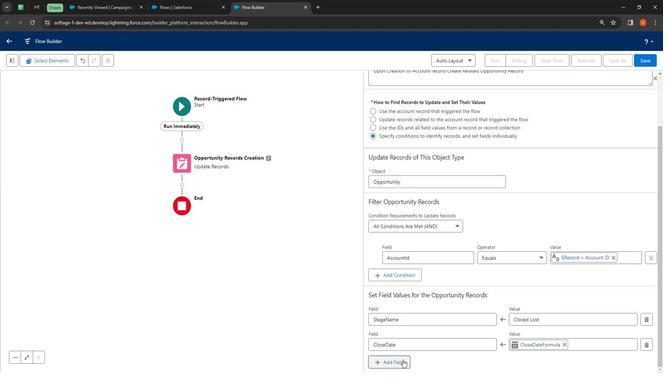 
Action: Mouse moved to (420, 345)
Screenshot: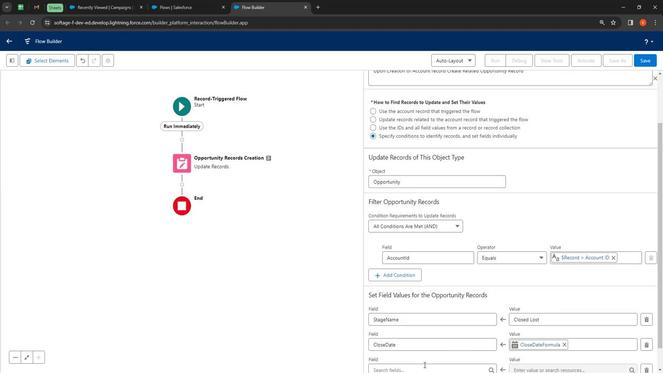 
Action: Mouse pressed left at (420, 345)
Screenshot: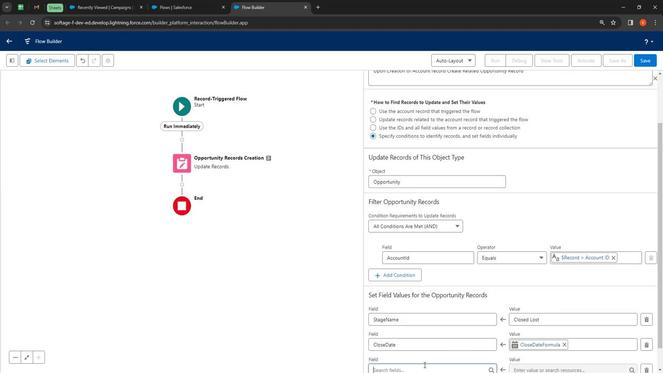 
Action: Mouse moved to (458, 307)
Screenshot: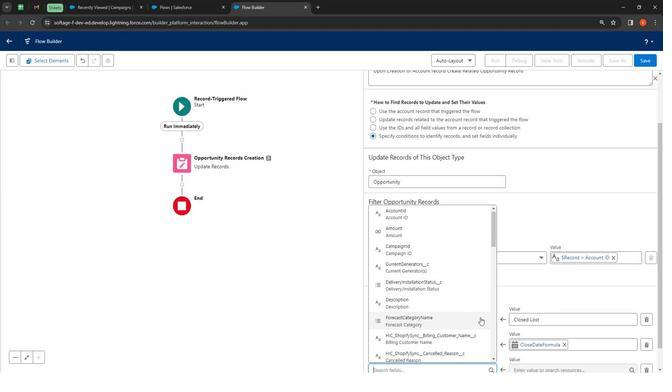 
Action: Mouse scrolled (458, 307) with delta (0, 0)
Screenshot: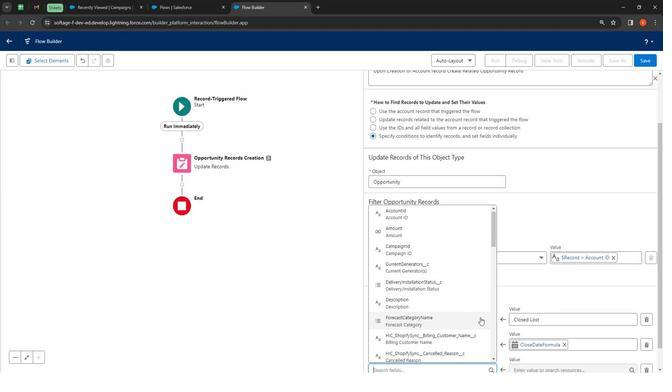 
Action: Mouse moved to (466, 303)
Screenshot: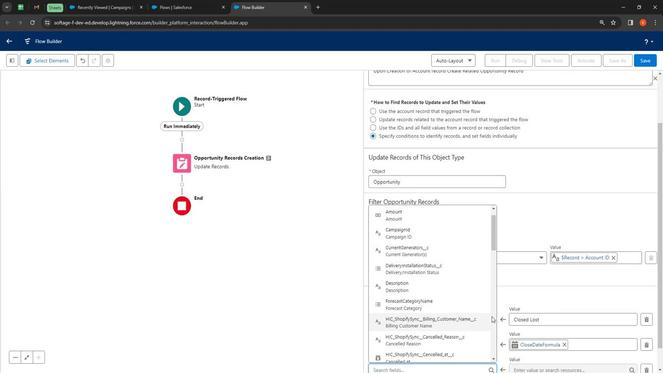 
Action: Mouse scrolled (466, 303) with delta (0, 0)
Screenshot: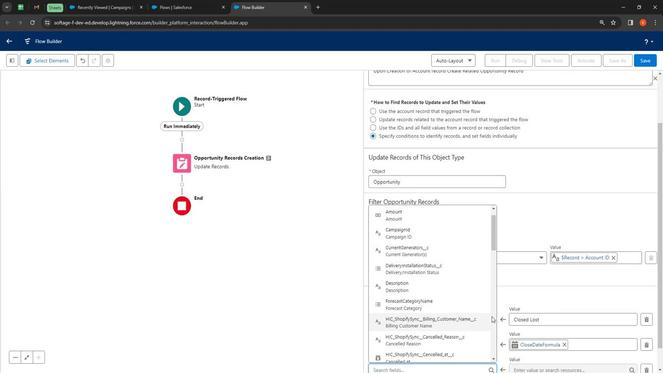 
Action: Mouse moved to (477, 303)
Screenshot: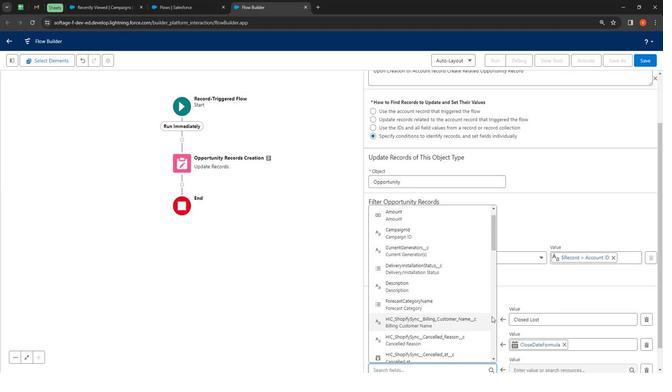 
Action: Mouse scrolled (477, 303) with delta (0, 0)
Screenshot: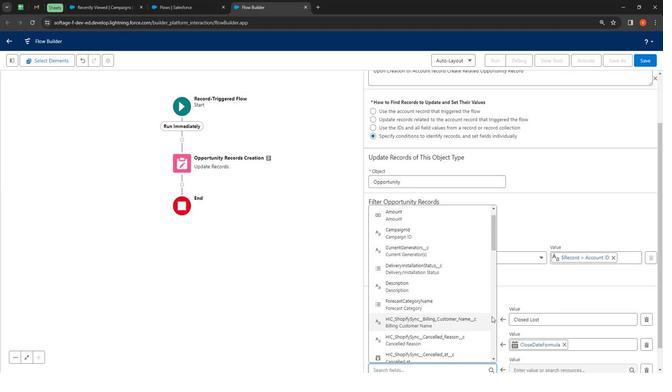 
Action: Mouse moved to (489, 301)
